 Task: Open Card Card0000000102 in Board Board0000000026 in Workspace WS0000000009 in Trello. Add Member Email0000000034 to Card Card0000000102 in Board Board0000000026 in Workspace WS0000000009 in Trello. Add Blue Label titled Label0000000102 to Card Card0000000102 in Board Board0000000026 in Workspace WS0000000009 in Trello. Add Checklist CL0000000102 to Card Card0000000102 in Board Board0000000026 in Workspace WS0000000009 in Trello. Add Dates with Start Date as Sep 01 2023 and Due Date as Sep 30 2023 to Card Card0000000102 in Board Board0000000026 in Workspace WS0000000009 in Trello
Action: Mouse moved to (500, 487)
Screenshot: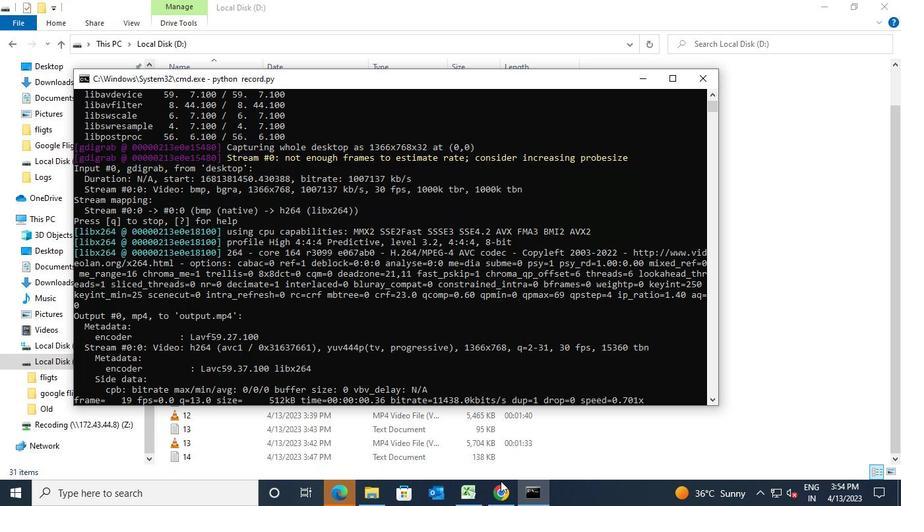 
Action: Mouse pressed left at (500, 487)
Screenshot: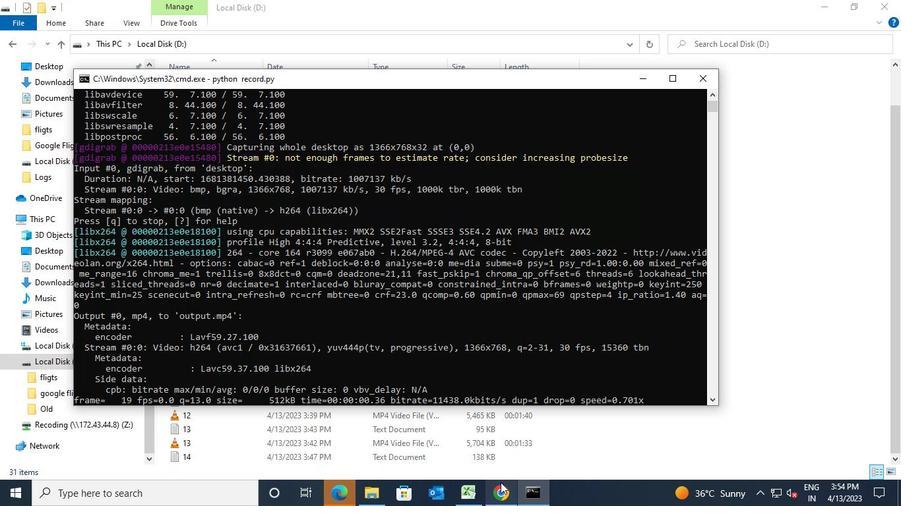 
Action: Mouse moved to (336, 326)
Screenshot: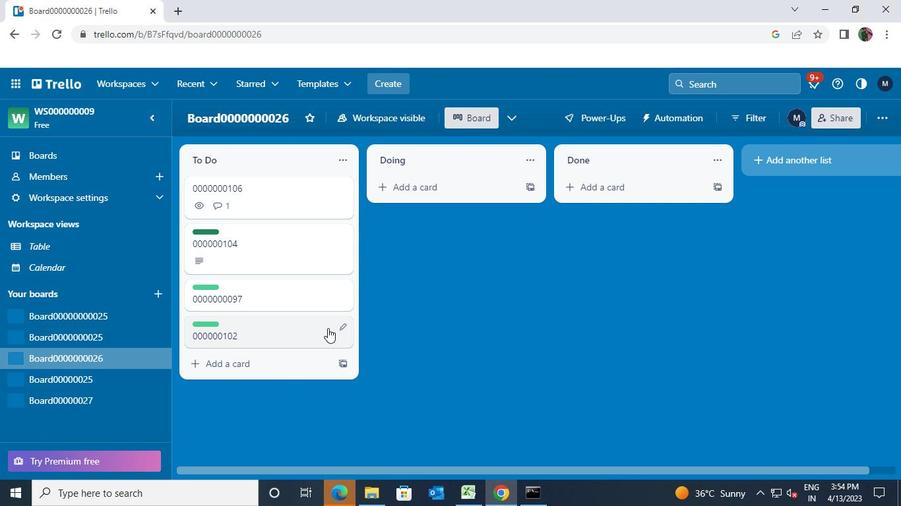 
Action: Mouse pressed left at (336, 326)
Screenshot: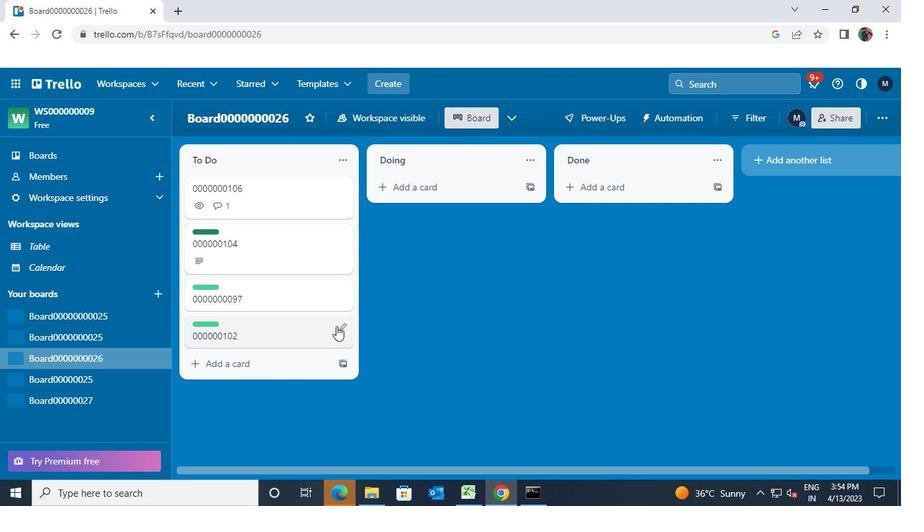 
Action: Mouse moved to (396, 229)
Screenshot: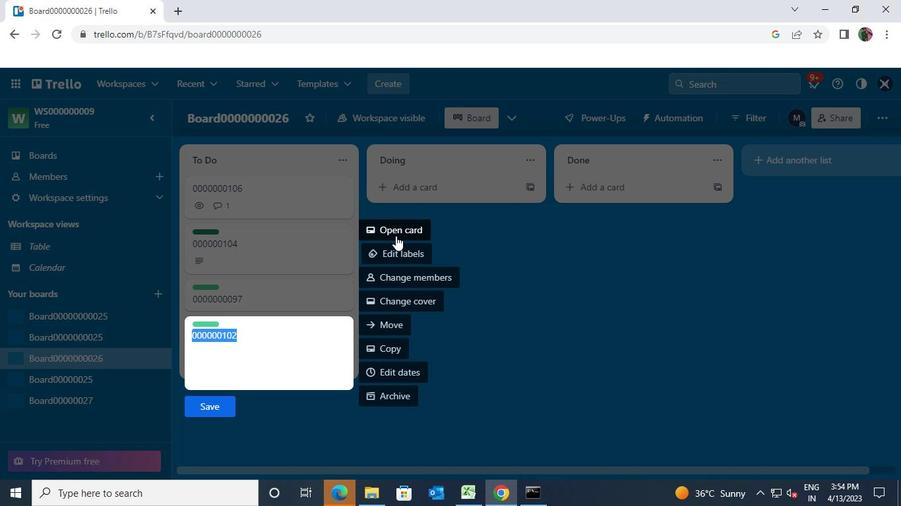 
Action: Mouse pressed left at (396, 229)
Screenshot: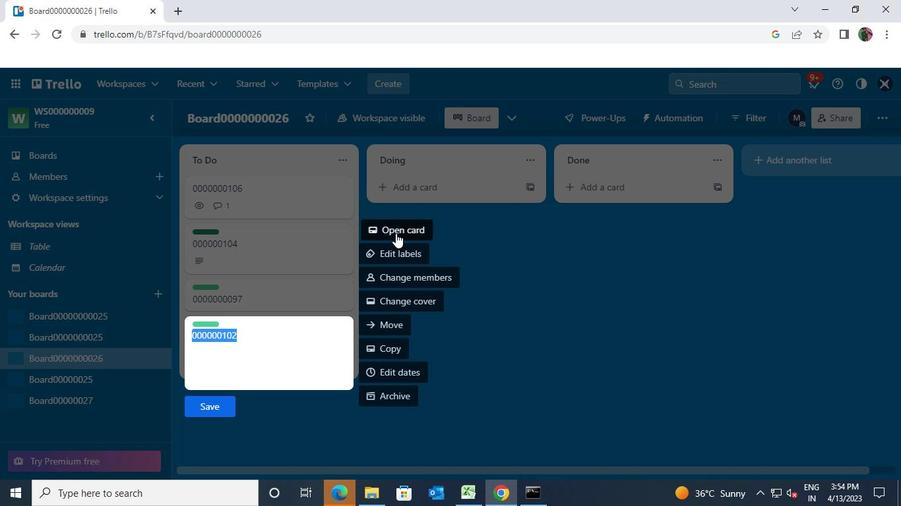 
Action: Mouse moved to (604, 184)
Screenshot: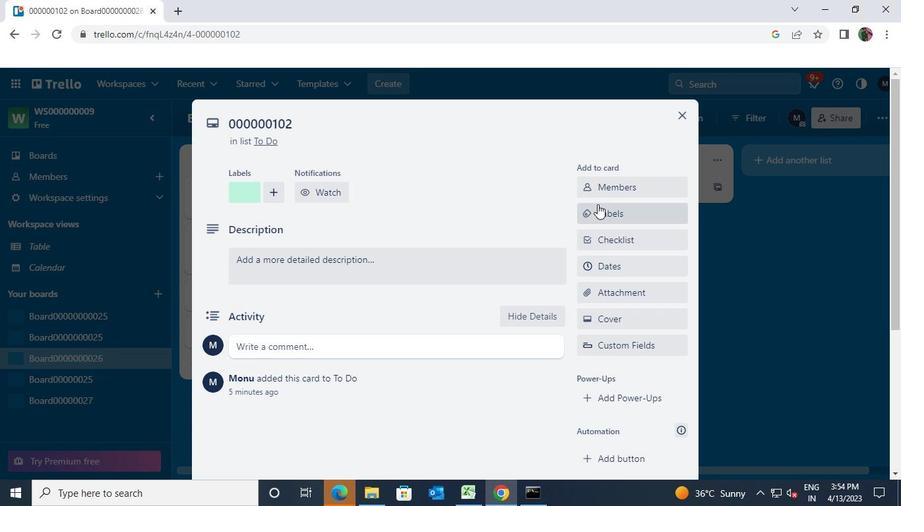 
Action: Mouse pressed left at (604, 184)
Screenshot: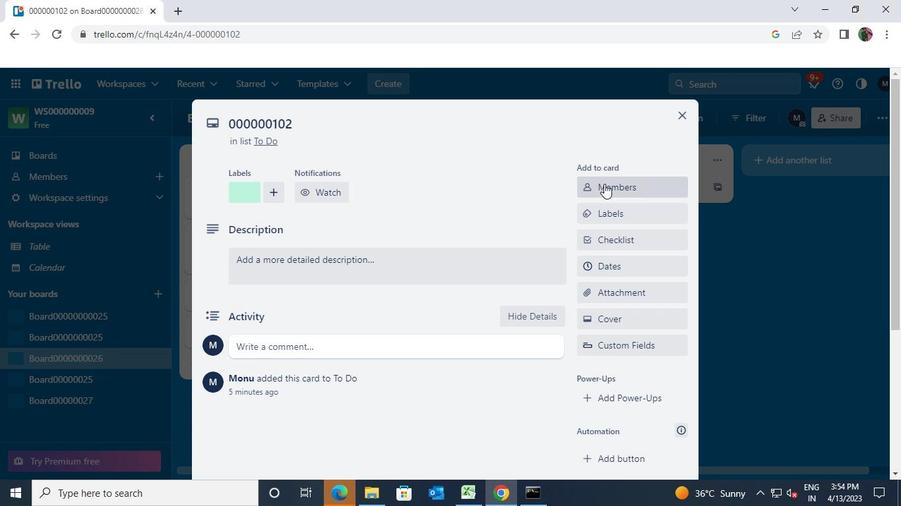 
Action: Mouse moved to (611, 242)
Screenshot: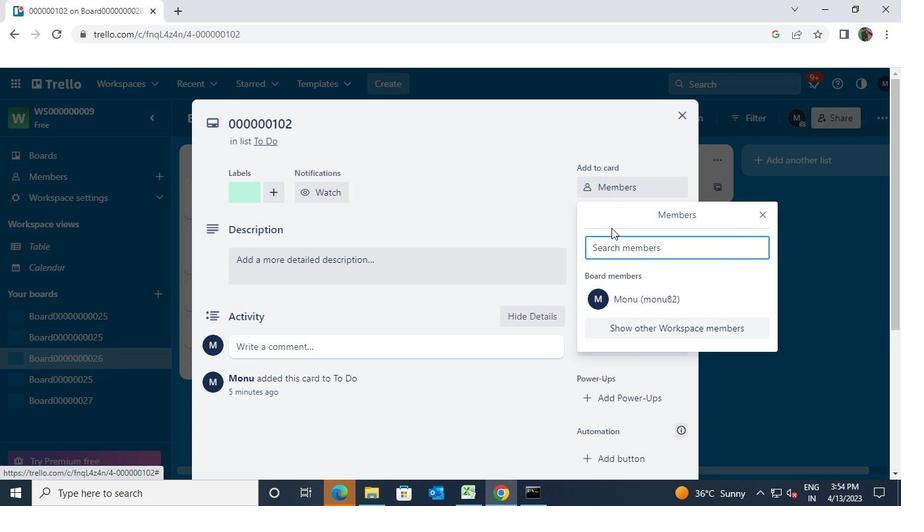 
Action: Keyboard y
Screenshot: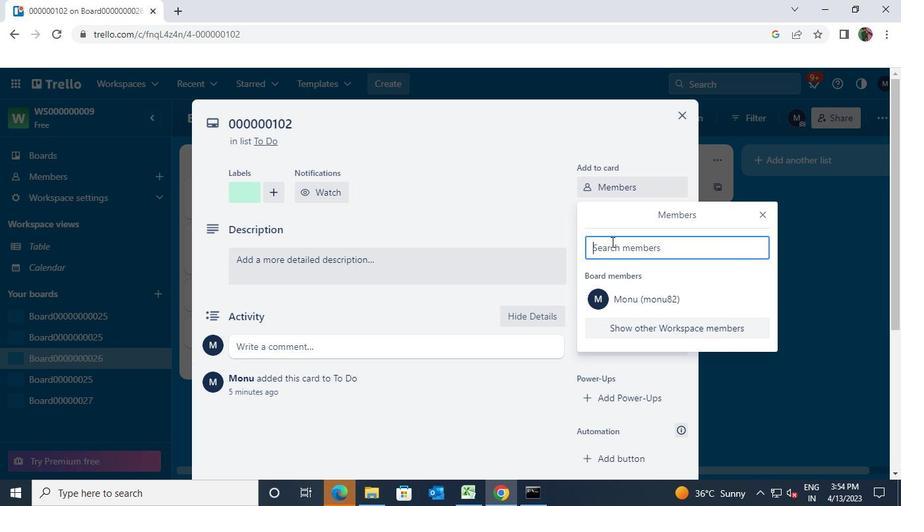 
Action: Keyboard u
Screenshot: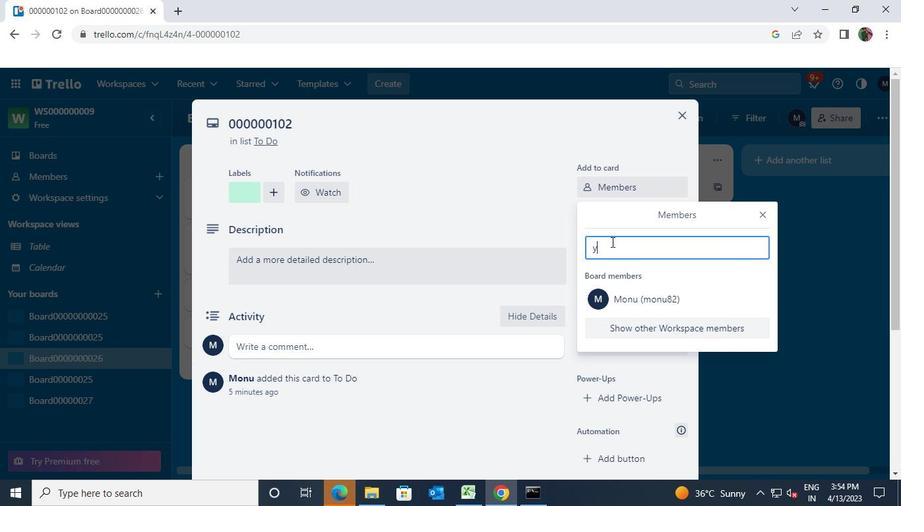 
Action: Keyboard s
Screenshot: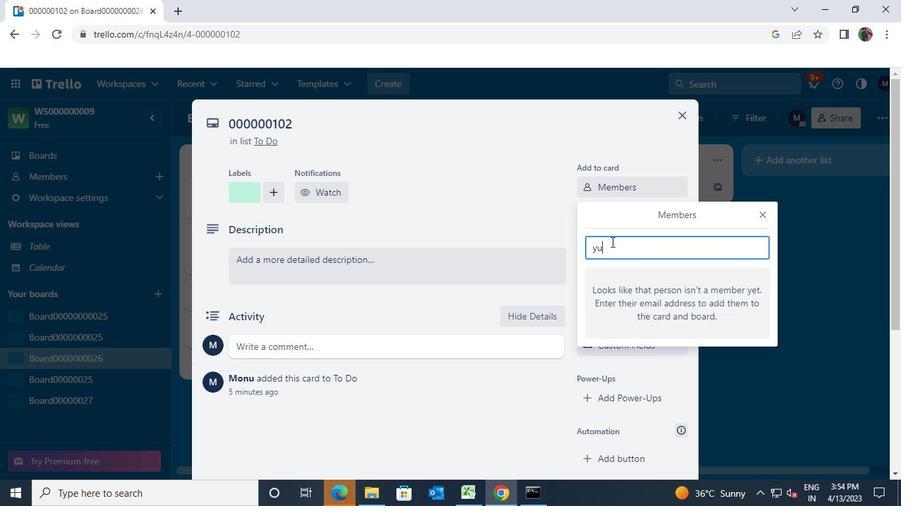 
Action: Keyboard <104>
Screenshot: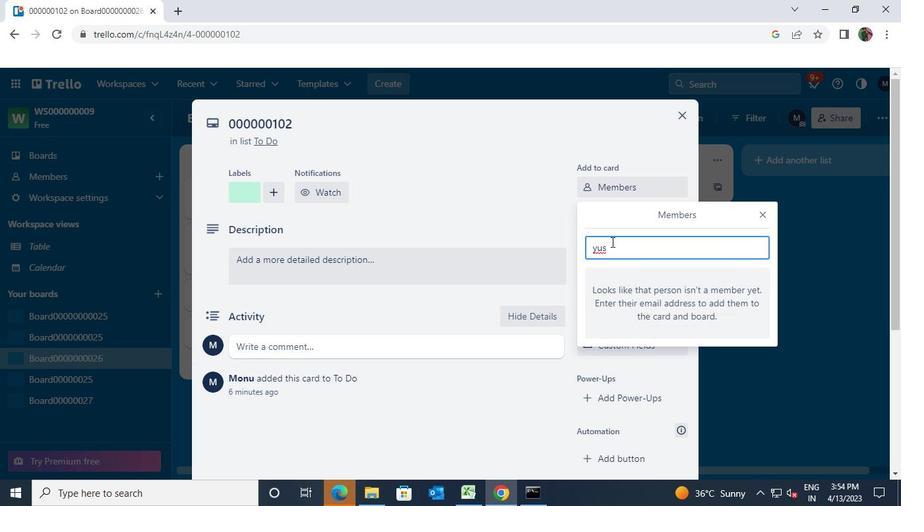
Action: Keyboard <105>
Screenshot: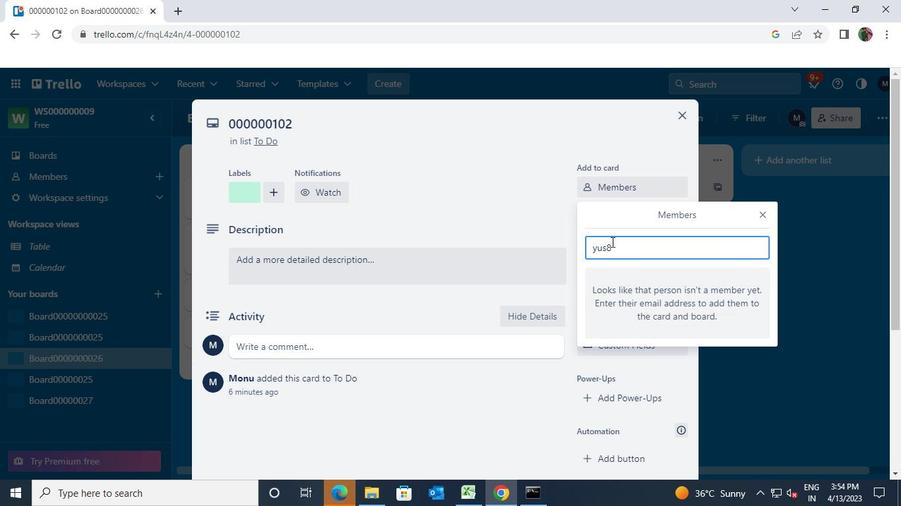 
Action: Keyboard <97>
Screenshot: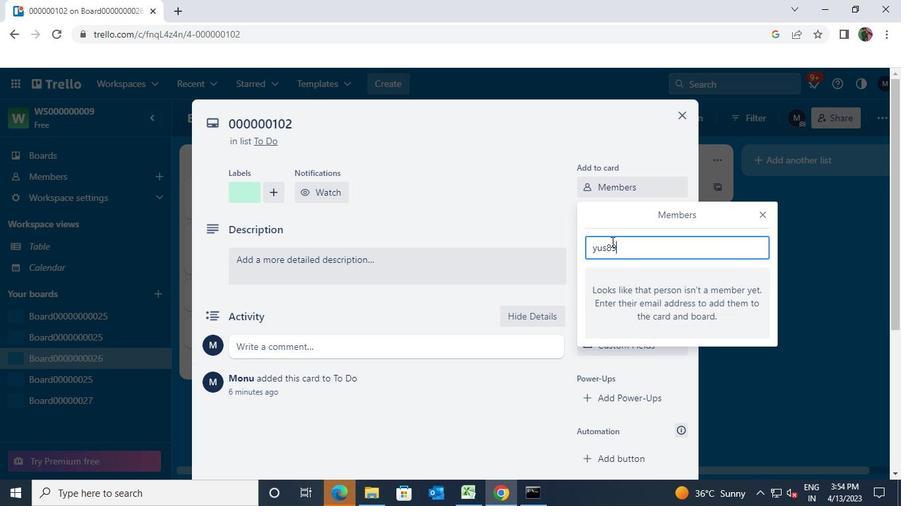 
Action: Keyboard <97>
Screenshot: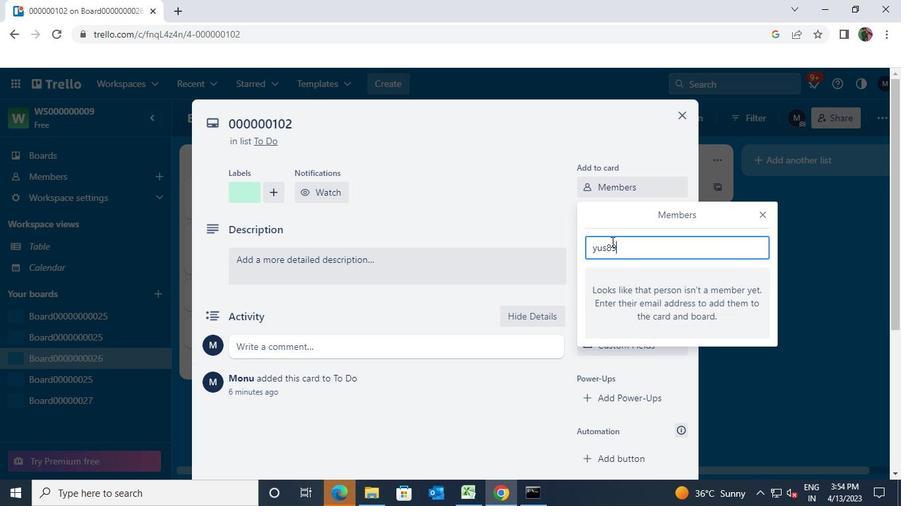 
Action: Keyboard Key.shift
Screenshot: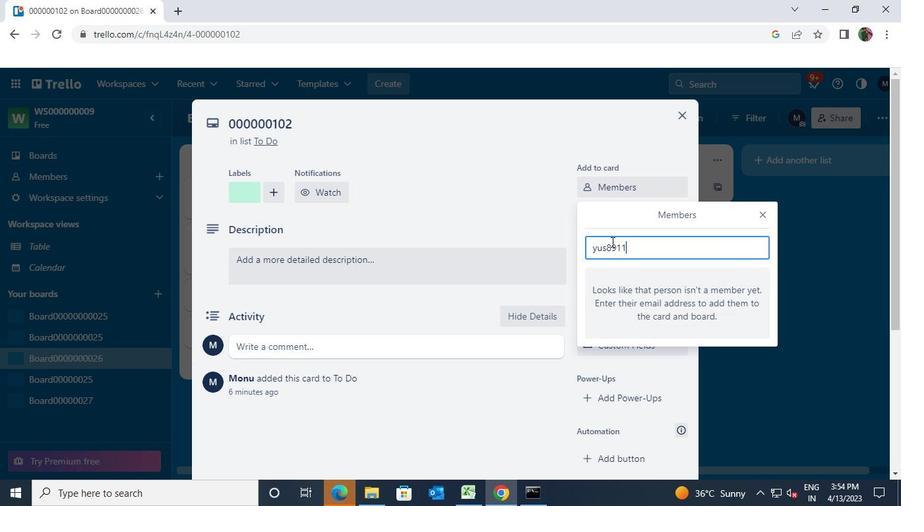 
Action: Keyboard @
Screenshot: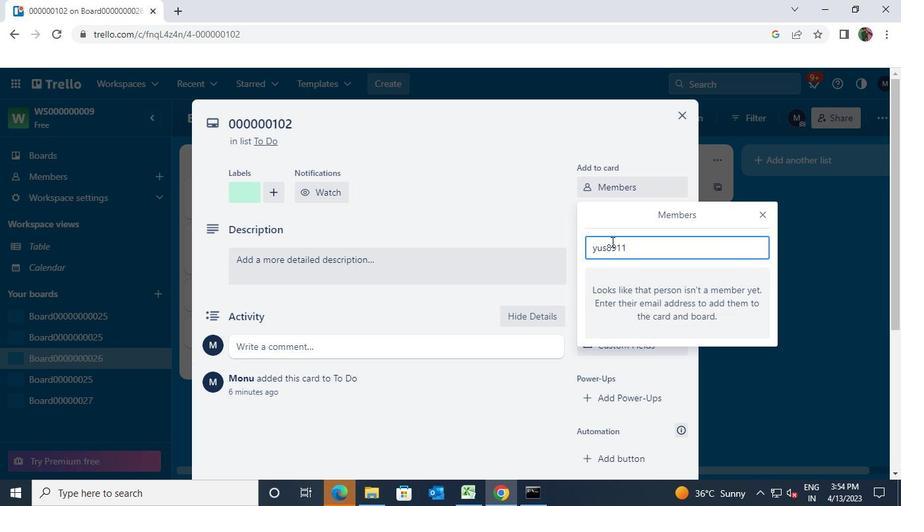 
Action: Keyboard g
Screenshot: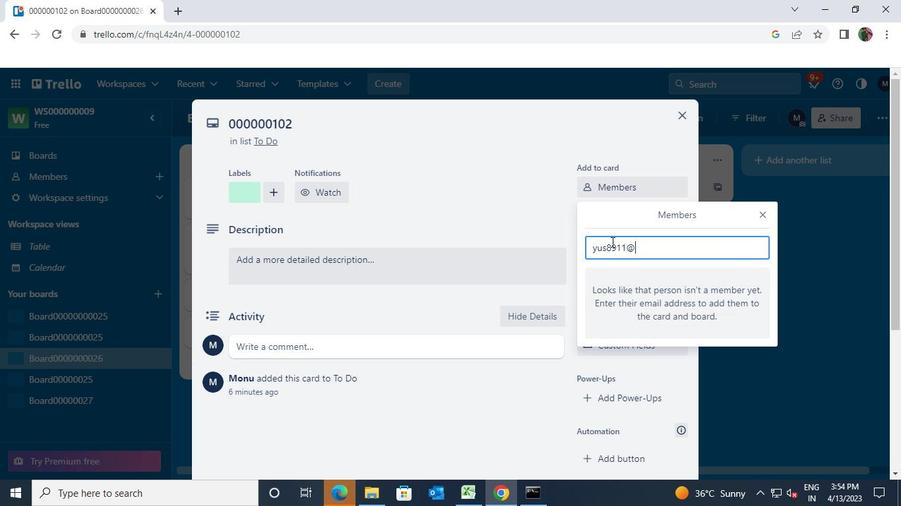 
Action: Keyboard m
Screenshot: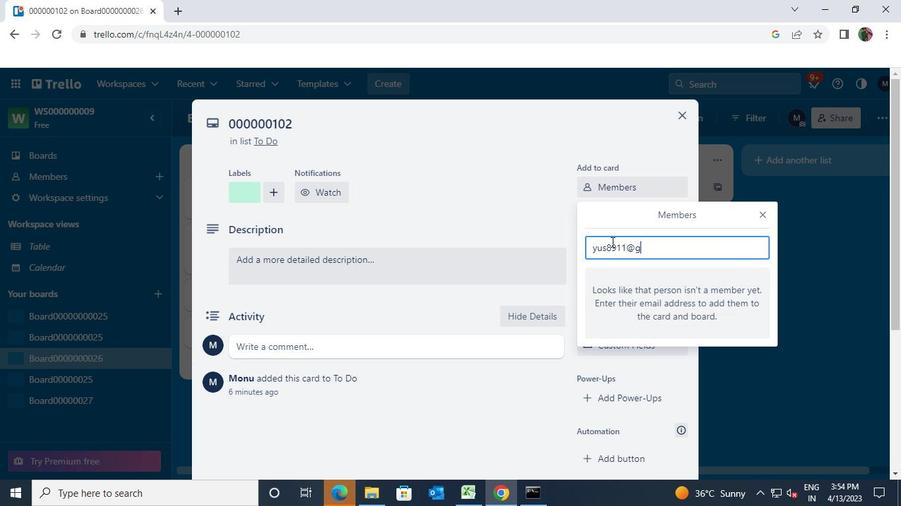 
Action: Keyboard i
Screenshot: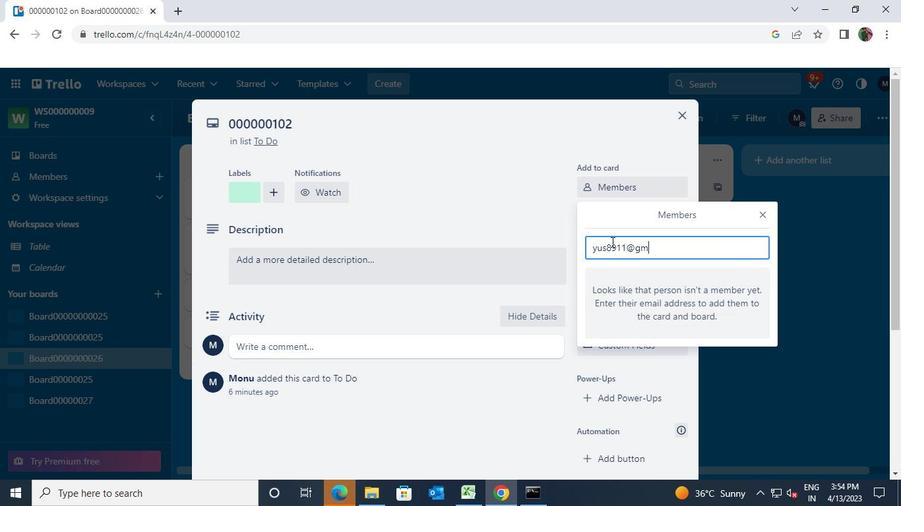 
Action: Keyboard l
Screenshot: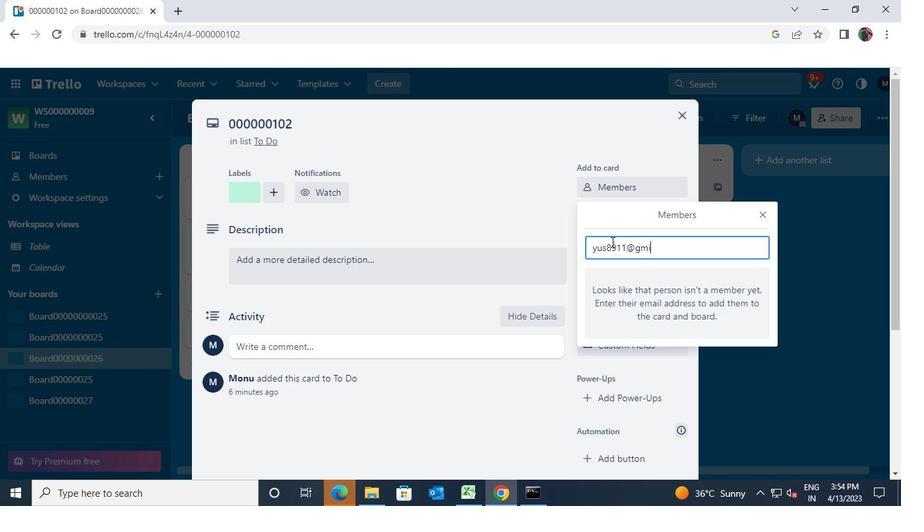 
Action: Keyboard .
Screenshot: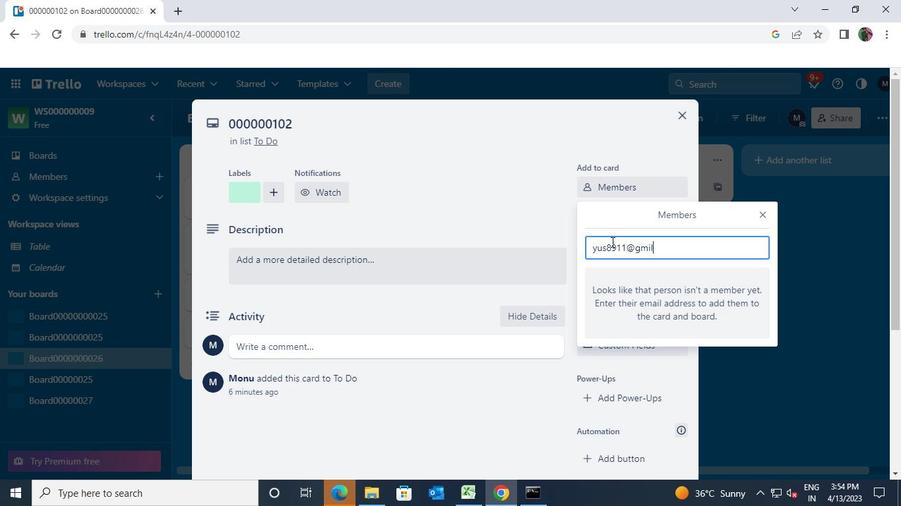 
Action: Keyboard c
Screenshot: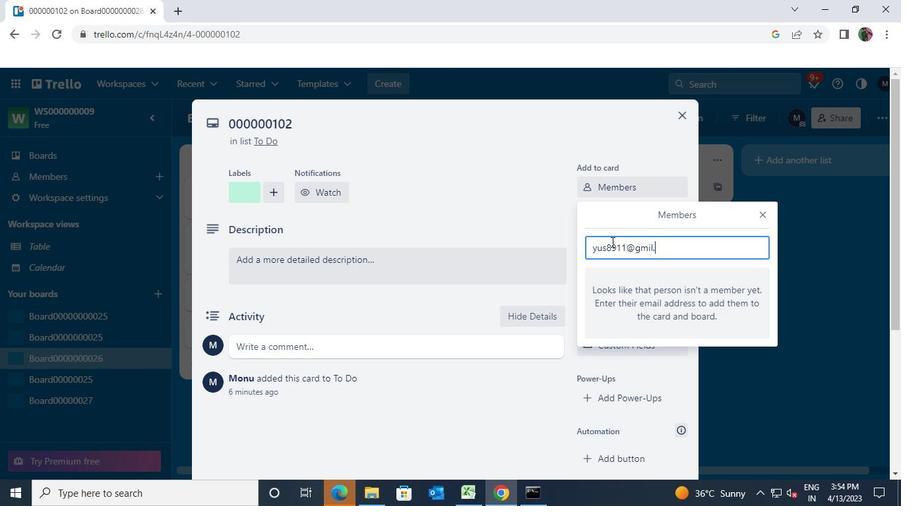 
Action: Keyboard o
Screenshot: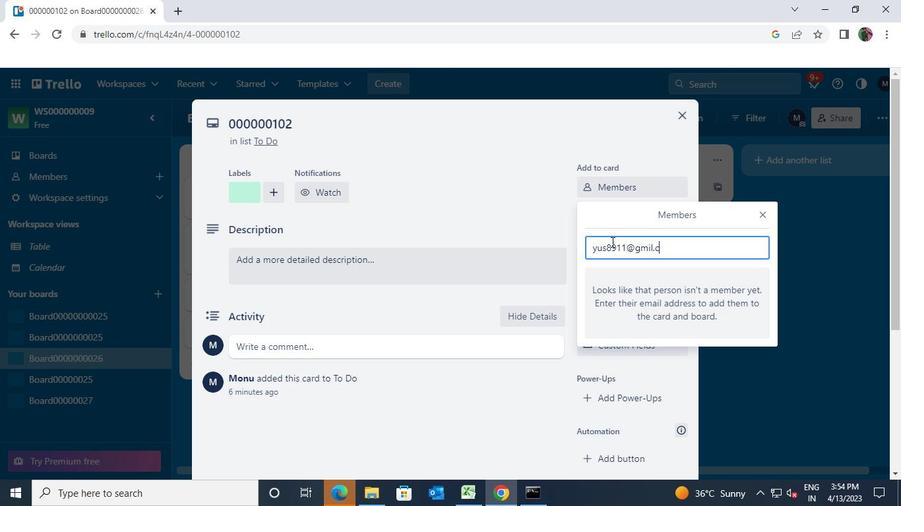 
Action: Keyboard m
Screenshot: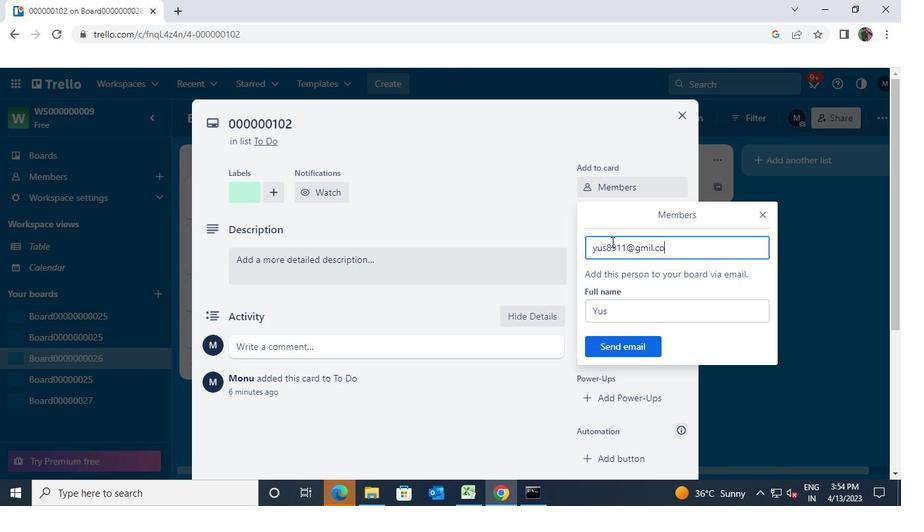 
Action: Mouse moved to (642, 339)
Screenshot: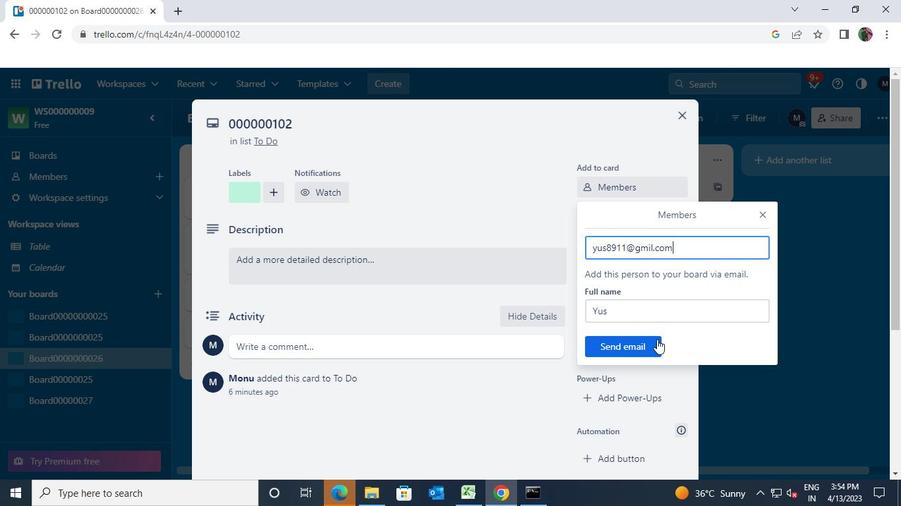 
Action: Mouse pressed left at (642, 339)
Screenshot: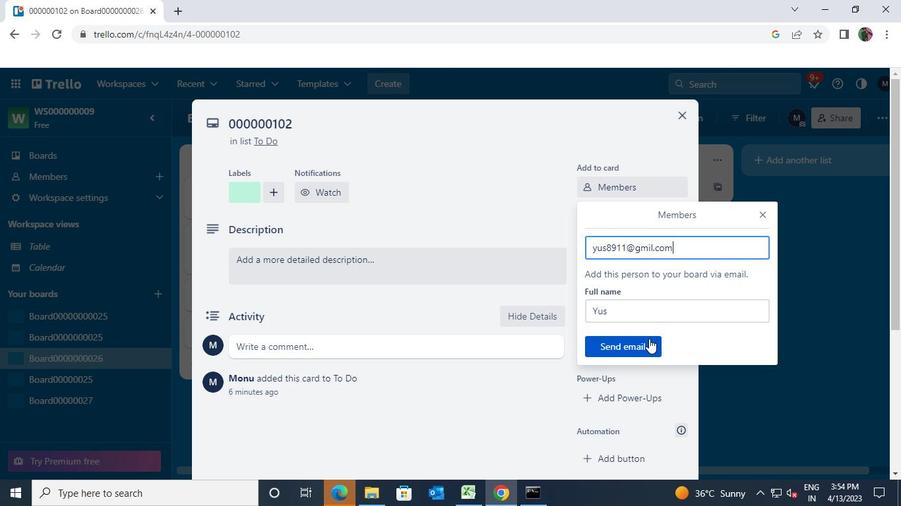 
Action: Mouse moved to (683, 122)
Screenshot: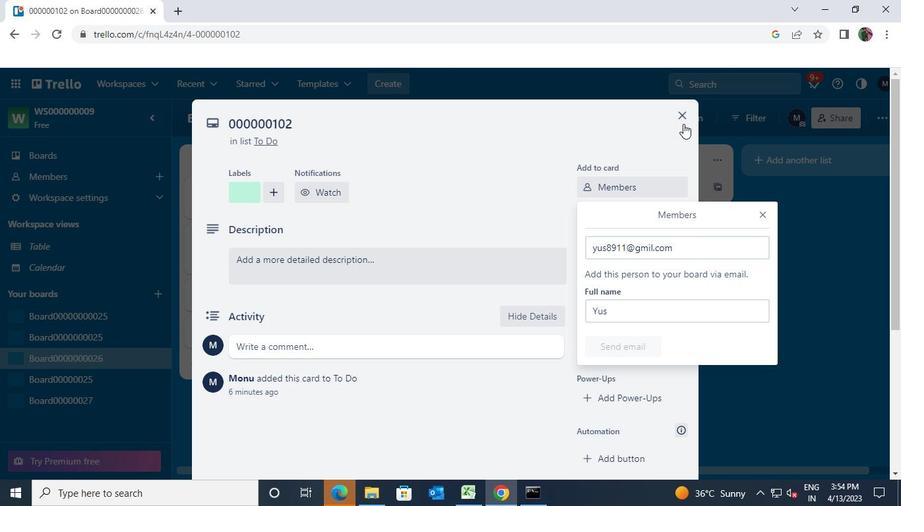 
Action: Mouse pressed left at (683, 122)
Screenshot: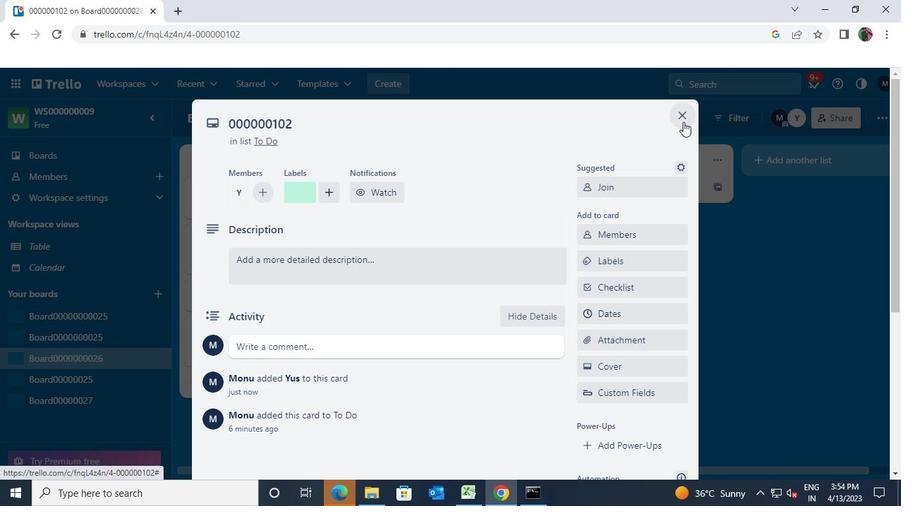 
Action: Mouse moved to (337, 327)
Screenshot: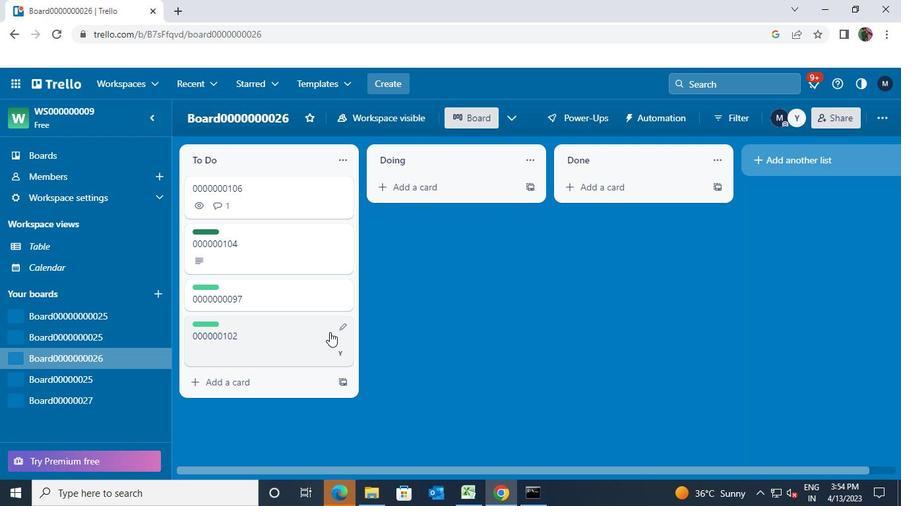 
Action: Mouse pressed left at (337, 327)
Screenshot: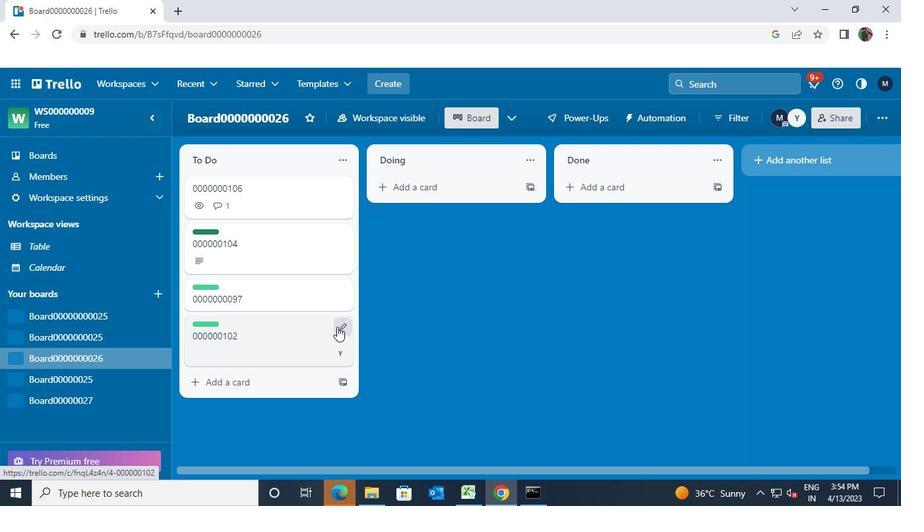 
Action: Mouse moved to (393, 273)
Screenshot: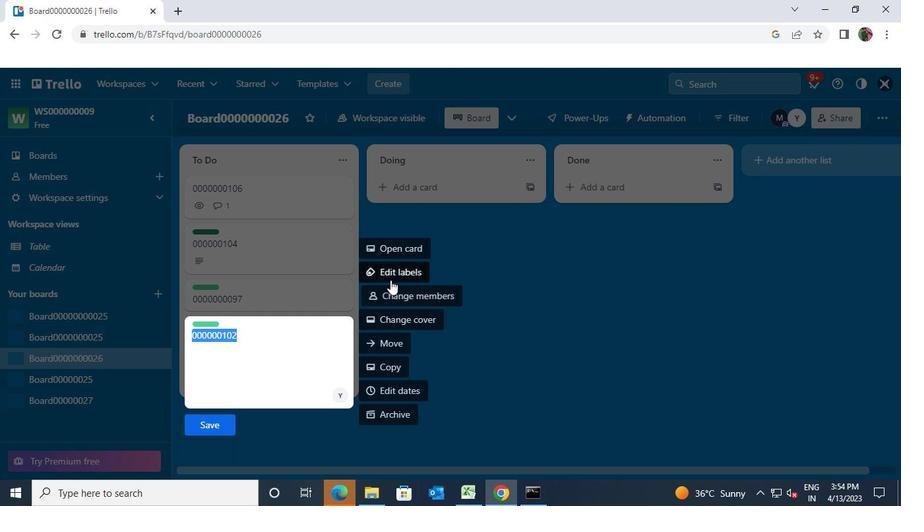
Action: Mouse pressed left at (393, 273)
Screenshot: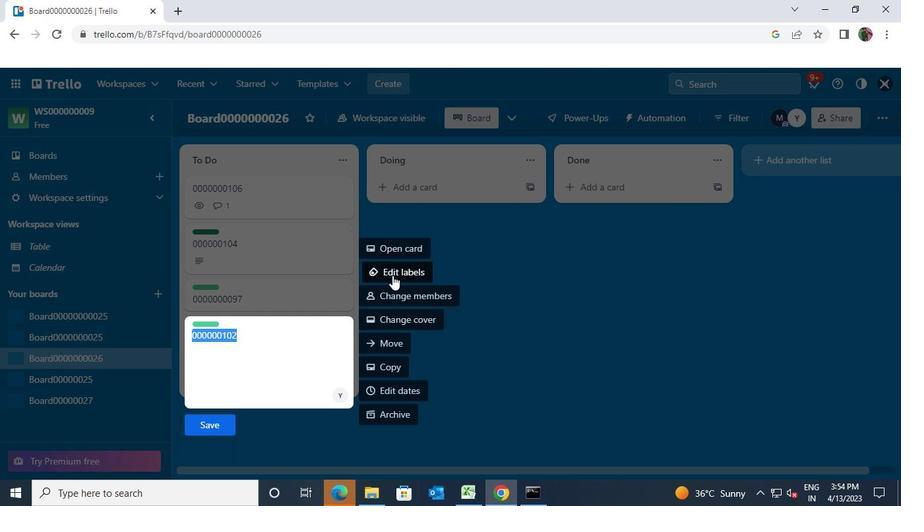 
Action: Mouse moved to (442, 395)
Screenshot: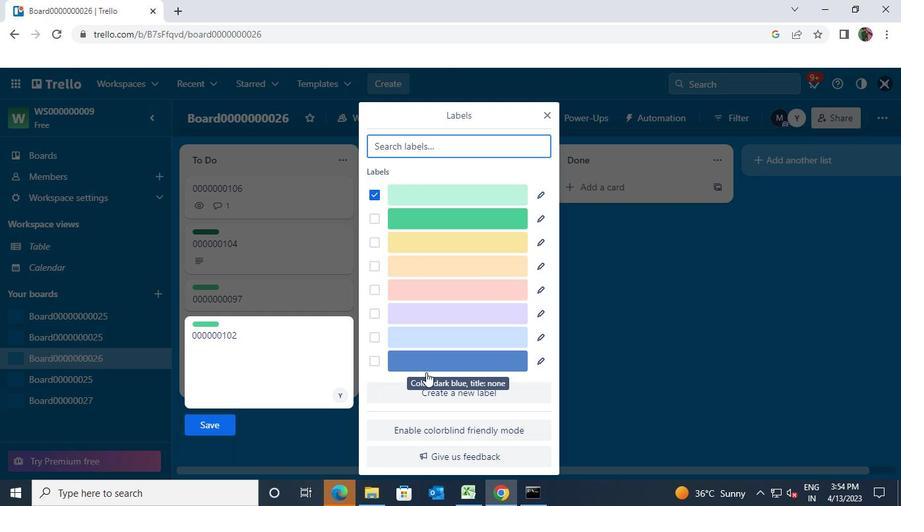 
Action: Mouse pressed left at (442, 395)
Screenshot: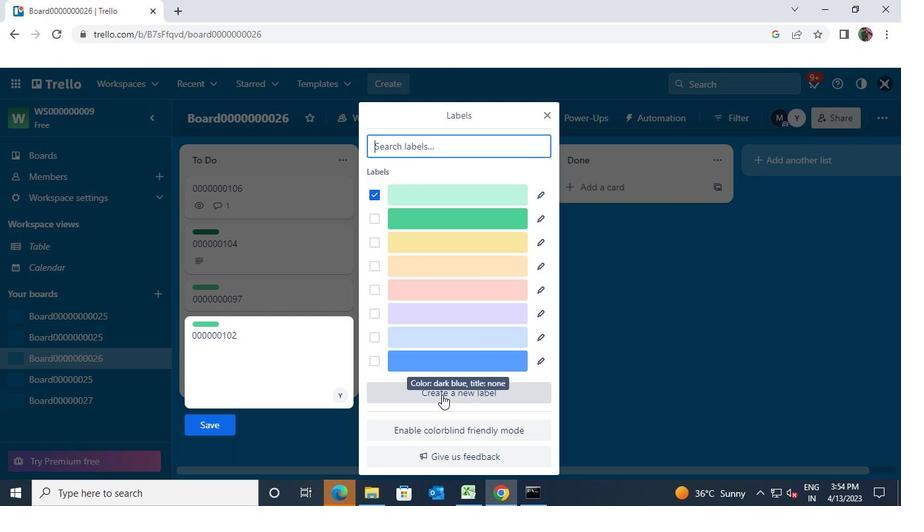 
Action: Mouse moved to (388, 328)
Screenshot: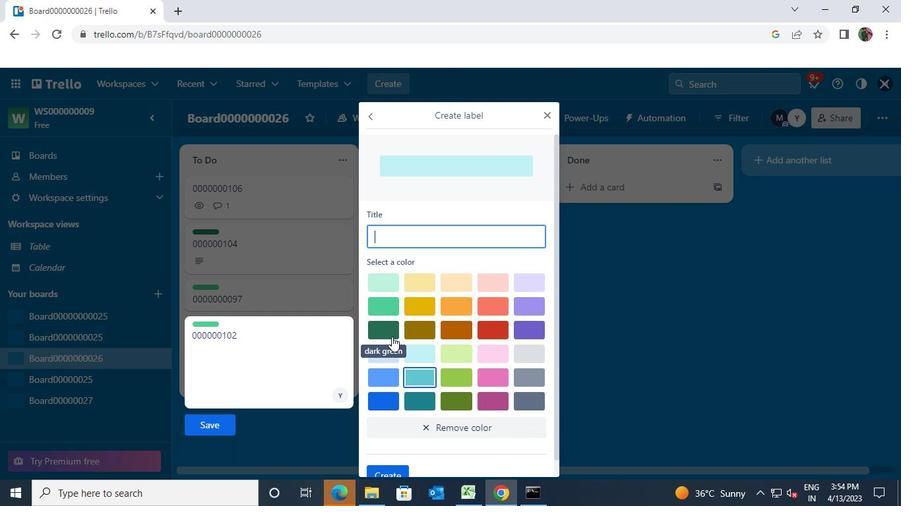 
Action: Mouse pressed left at (388, 328)
Screenshot: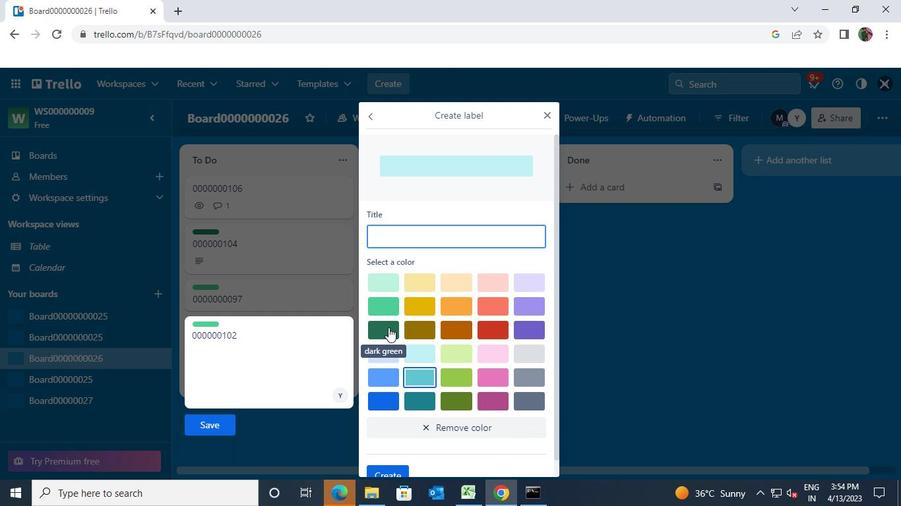 
Action: Mouse moved to (390, 455)
Screenshot: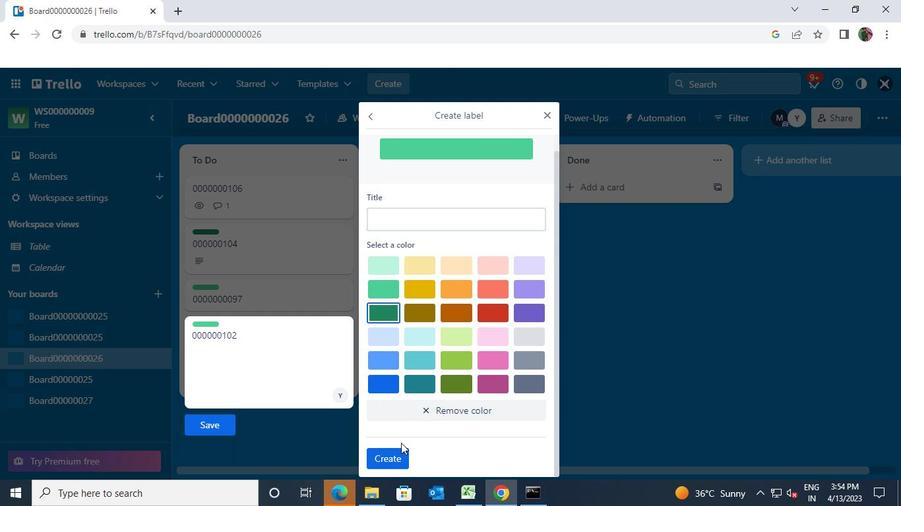 
Action: Mouse pressed left at (390, 455)
Screenshot: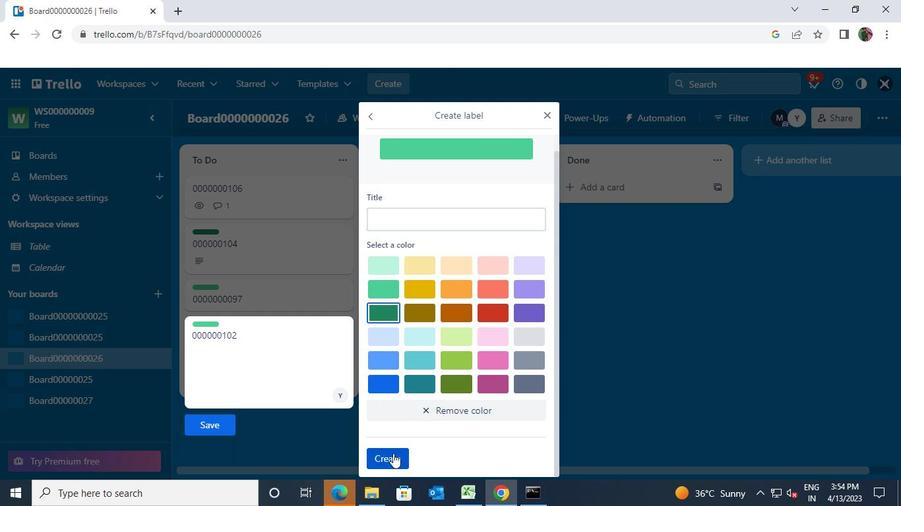 
Action: Mouse moved to (547, 115)
Screenshot: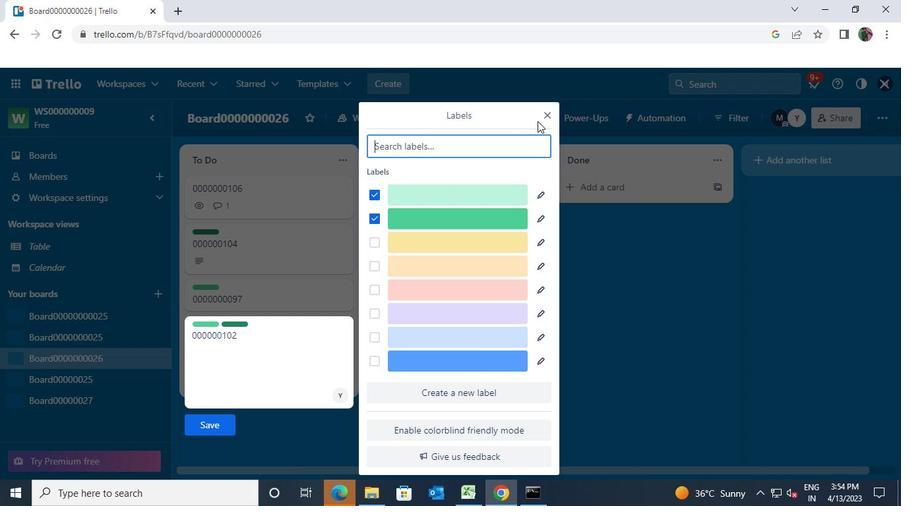 
Action: Mouse pressed left at (547, 115)
Screenshot: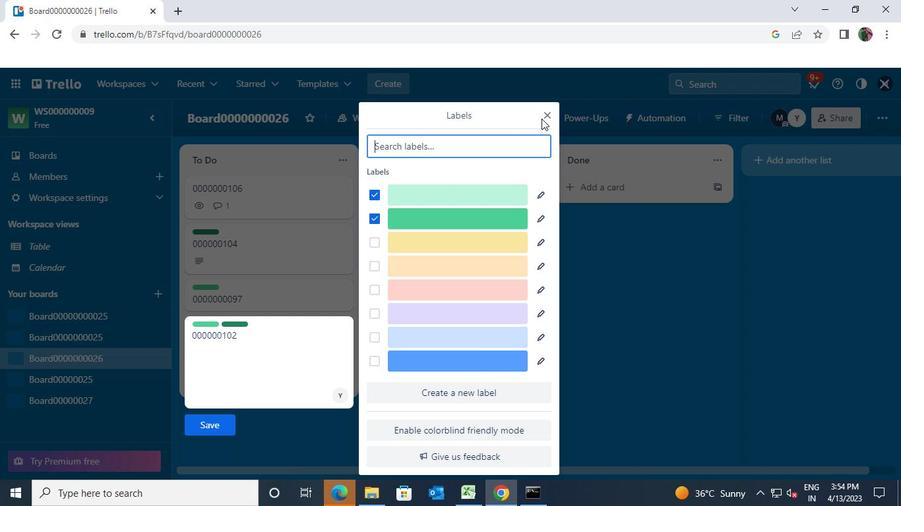 
Action: Mouse moved to (216, 423)
Screenshot: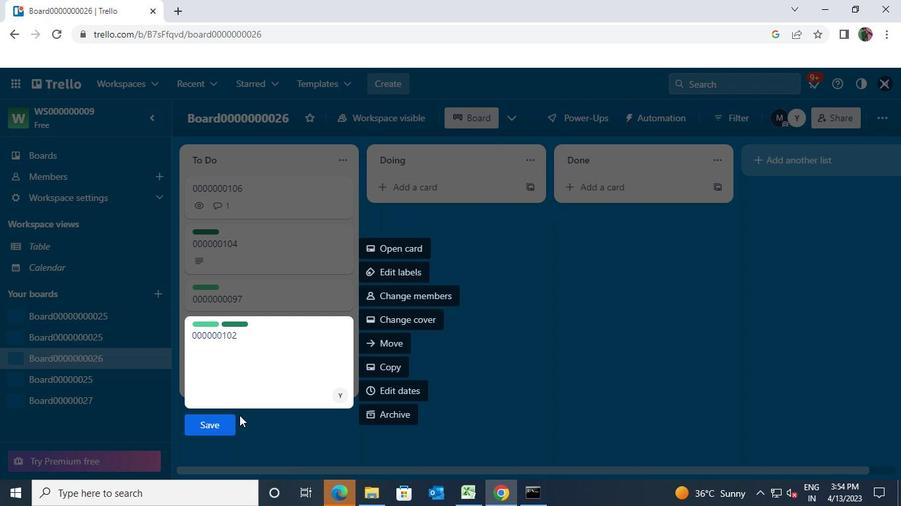
Action: Mouse pressed left at (216, 423)
Screenshot: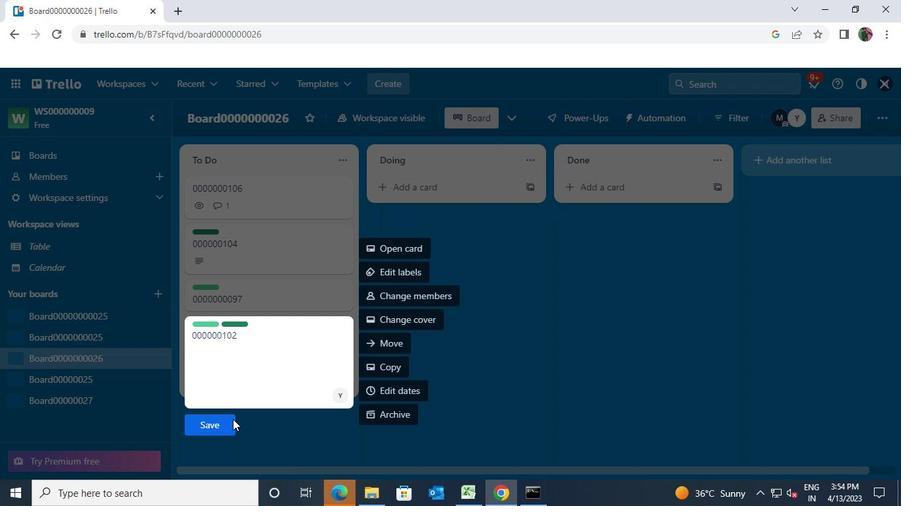 
Action: Mouse moved to (333, 323)
Screenshot: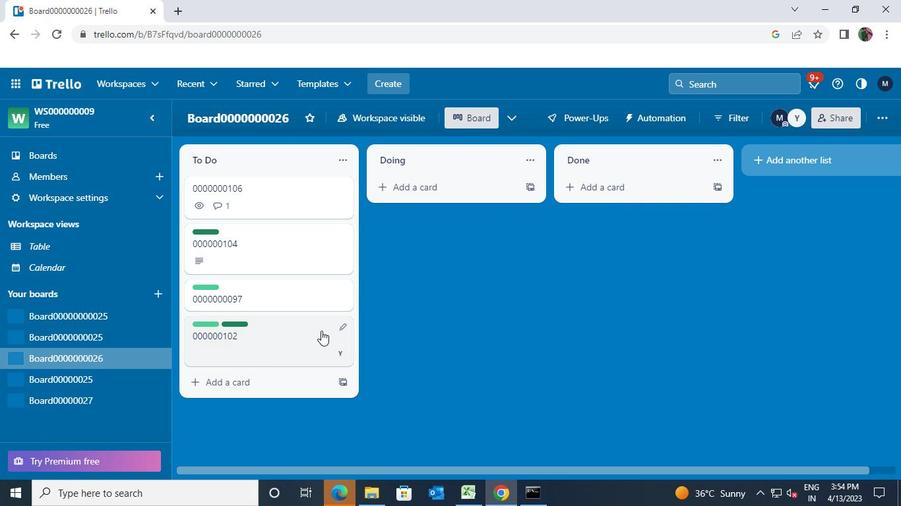 
Action: Mouse pressed left at (333, 323)
Screenshot: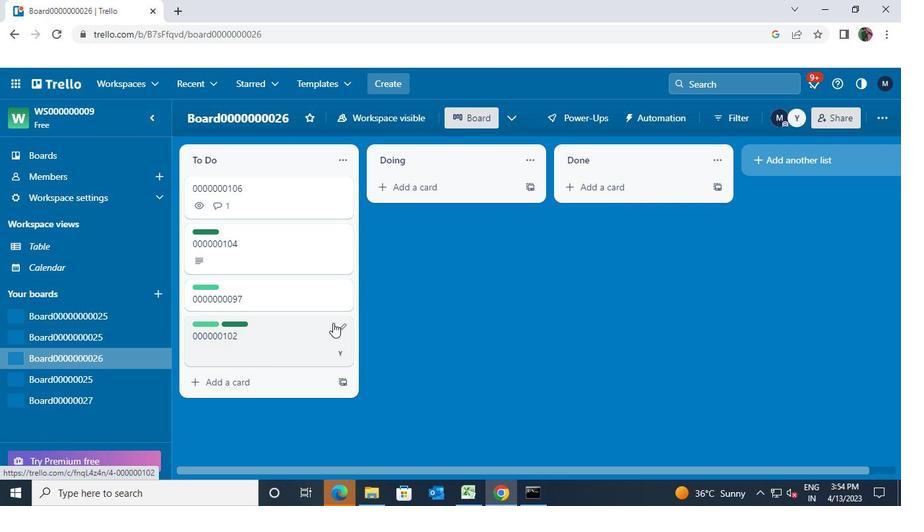 
Action: Mouse moved to (320, 266)
Screenshot: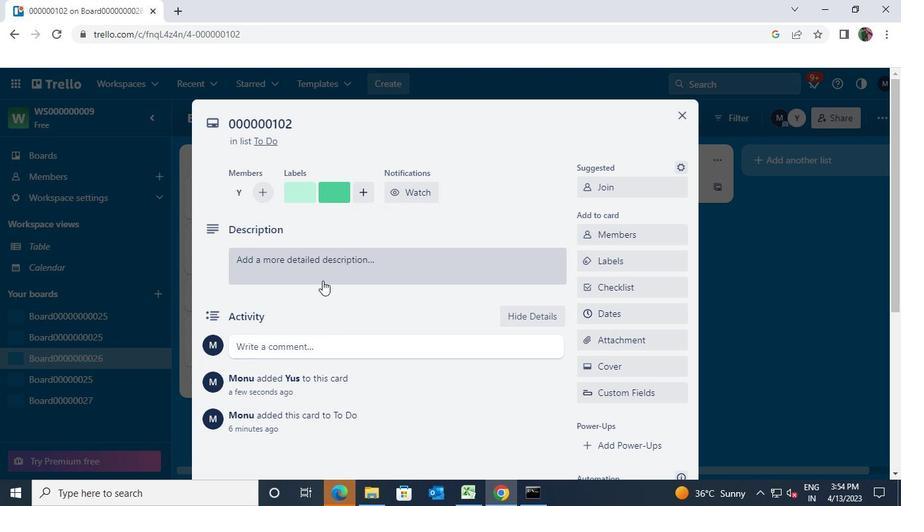 
Action: Mouse pressed left at (320, 266)
Screenshot: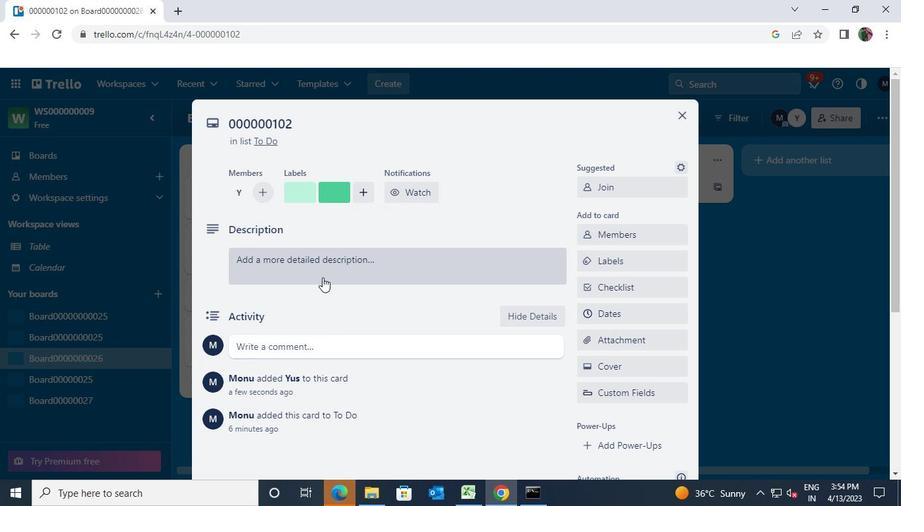 
Action: Mouse moved to (620, 288)
Screenshot: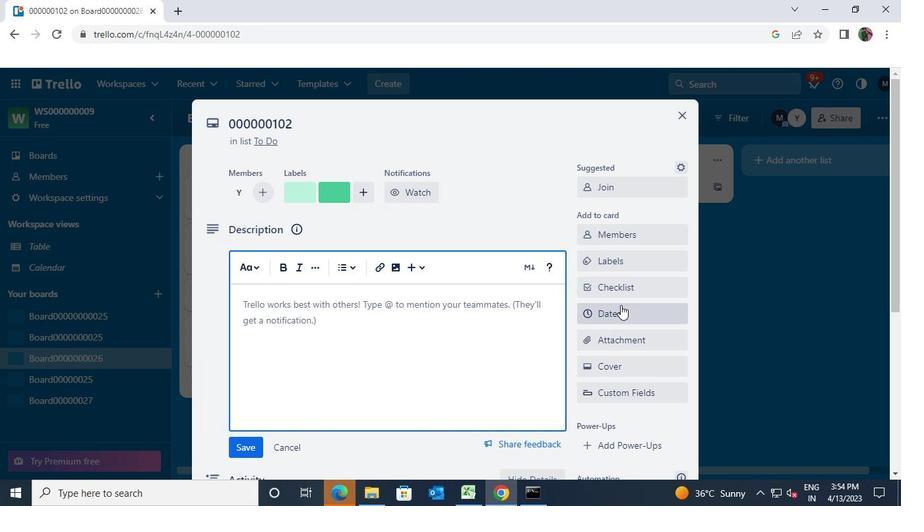 
Action: Mouse pressed left at (620, 288)
Screenshot: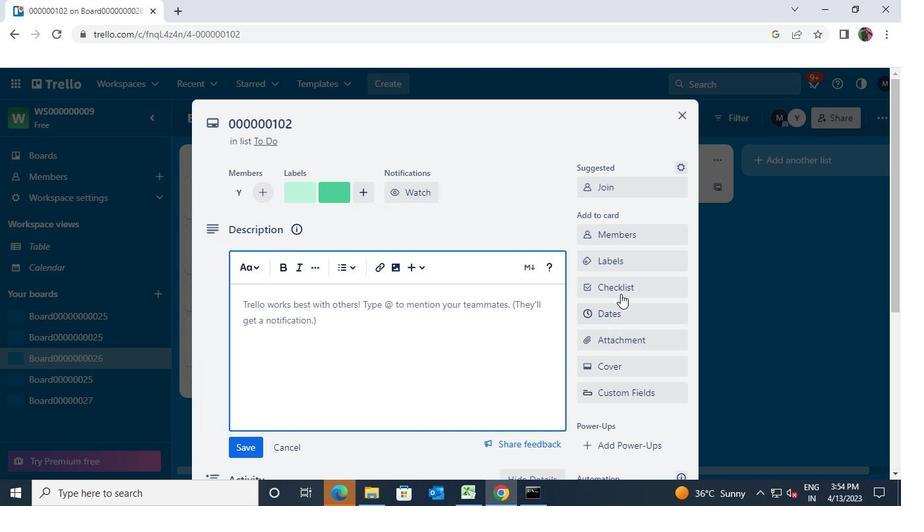 
Action: Mouse moved to (650, 374)
Screenshot: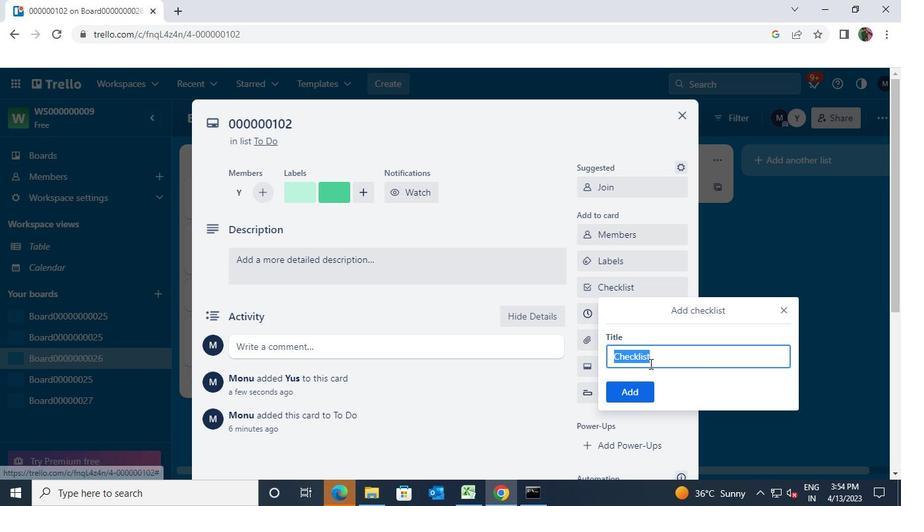 
Action: Keyboard Key.shift
Screenshot: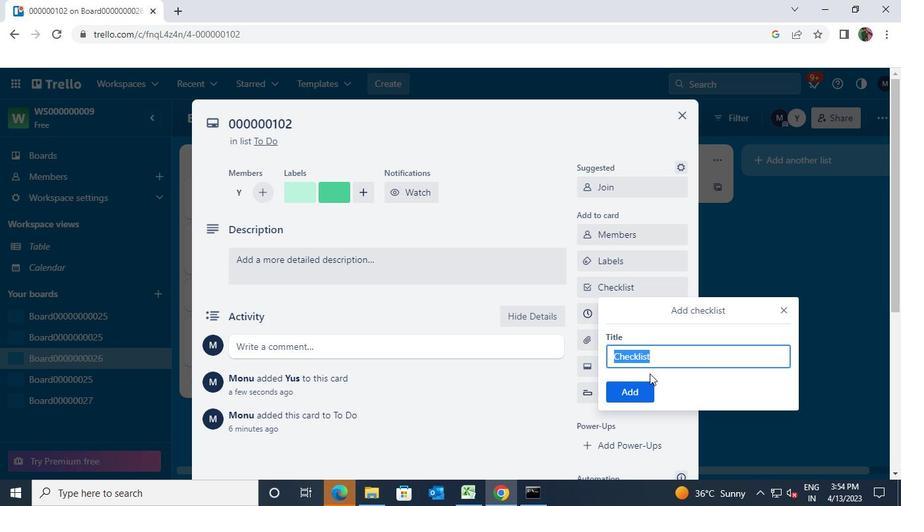 
Action: Keyboard C
Screenshot: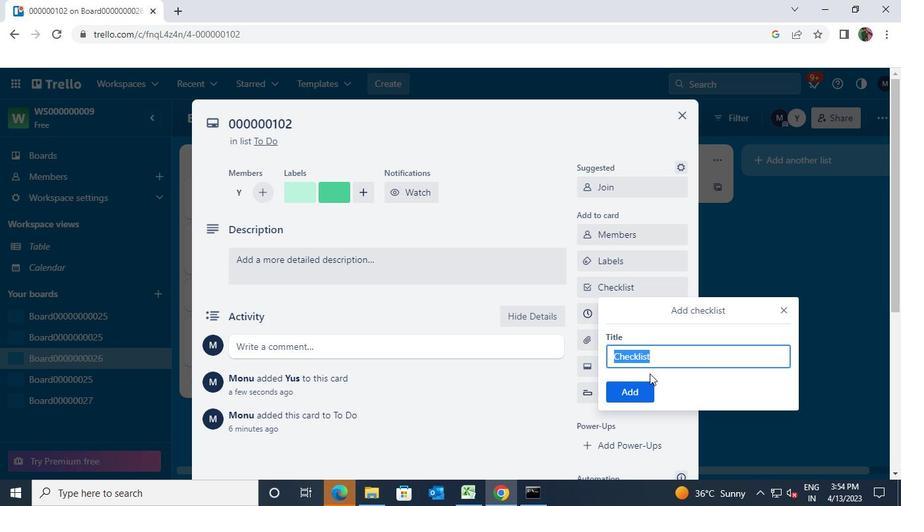 
Action: Keyboard l
Screenshot: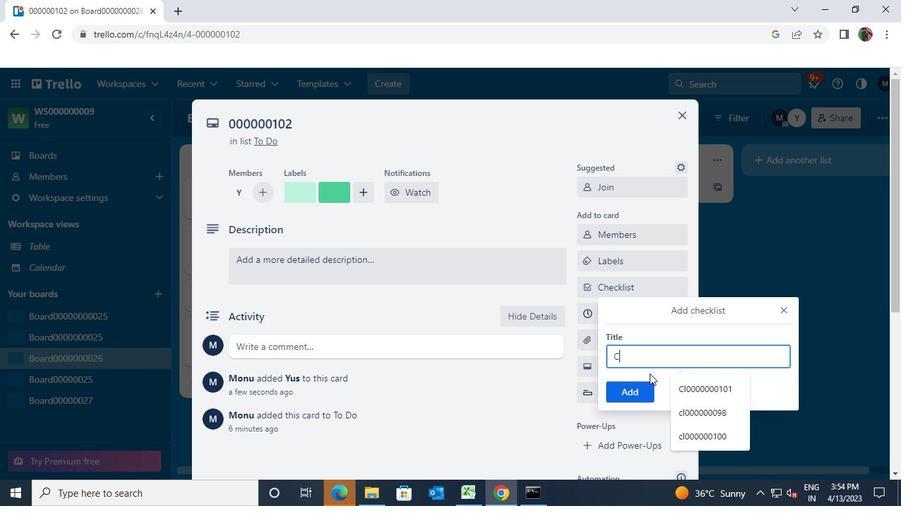 
Action: Keyboard <96>
Screenshot: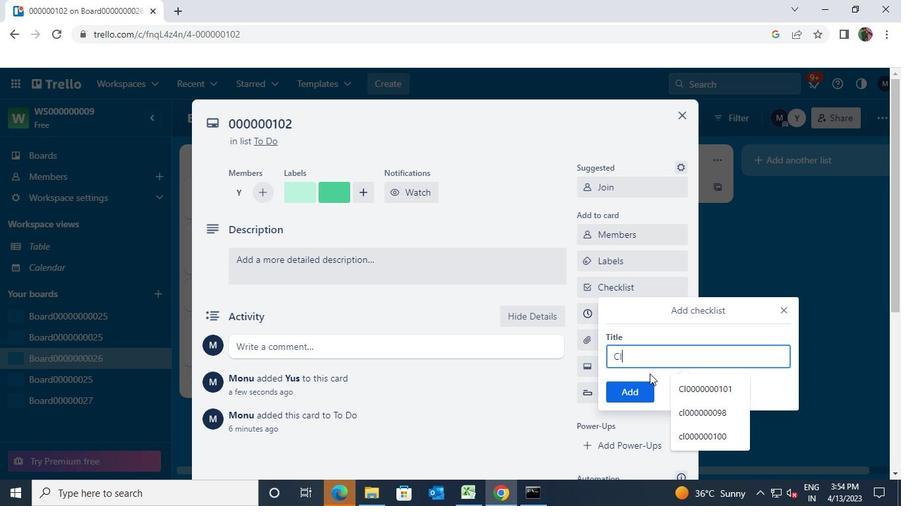 
Action: Keyboard <96>
Screenshot: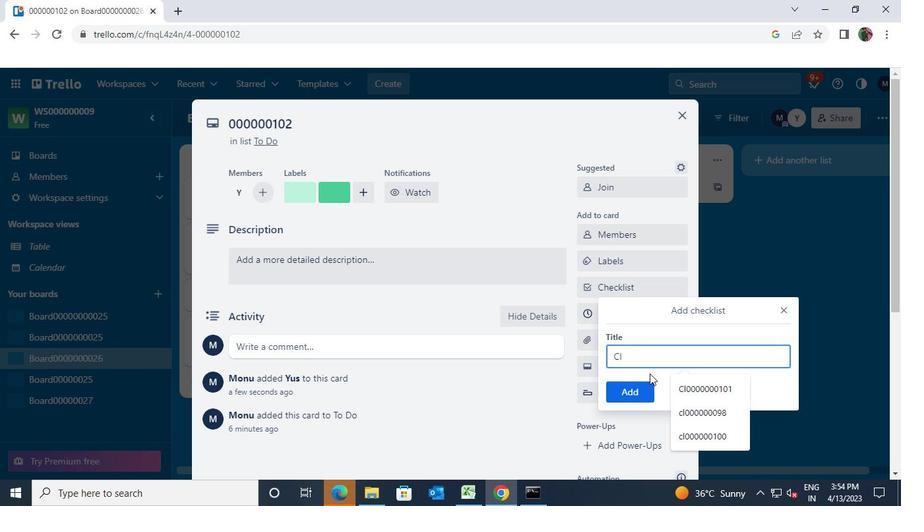 
Action: Keyboard <96>
Screenshot: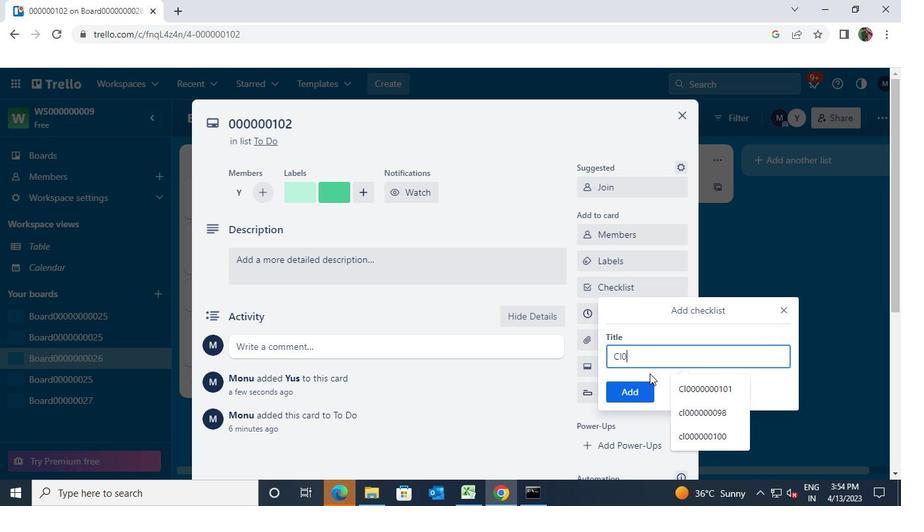 
Action: Keyboard <96>
Screenshot: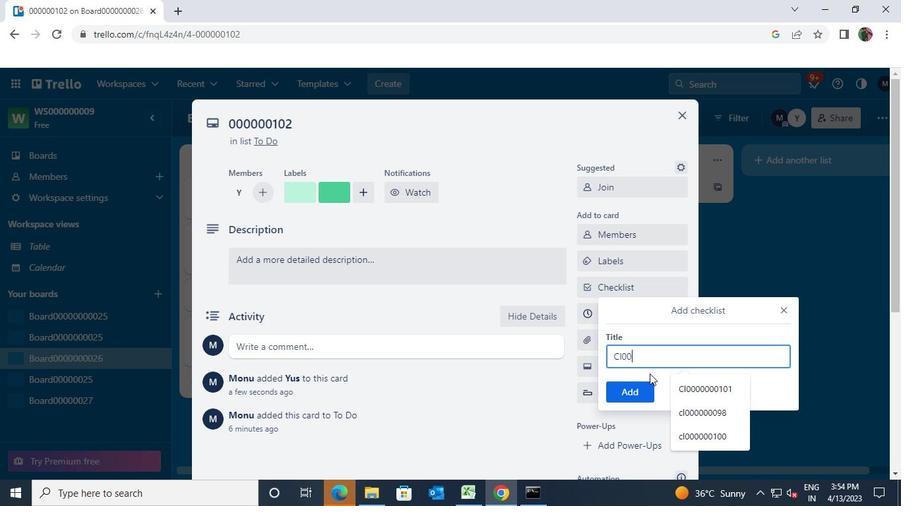 
Action: Keyboard <96>
Screenshot: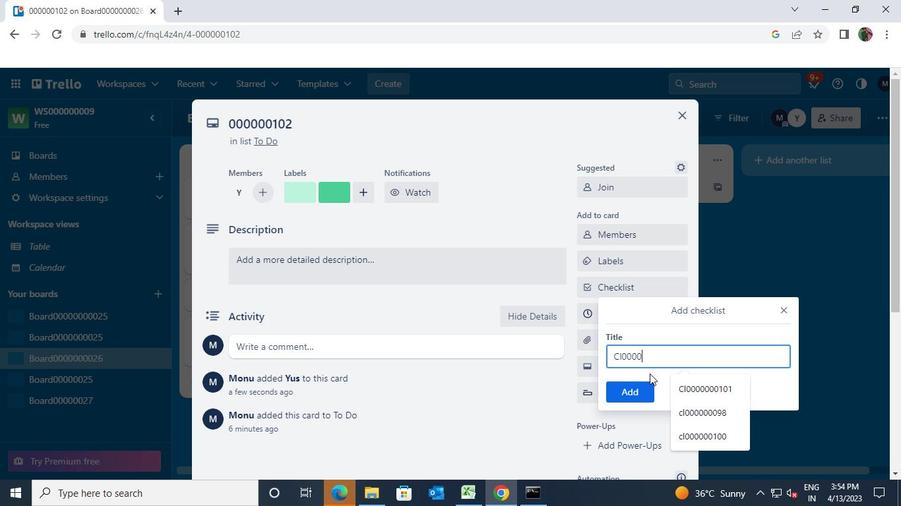 
Action: Keyboard <96>
Screenshot: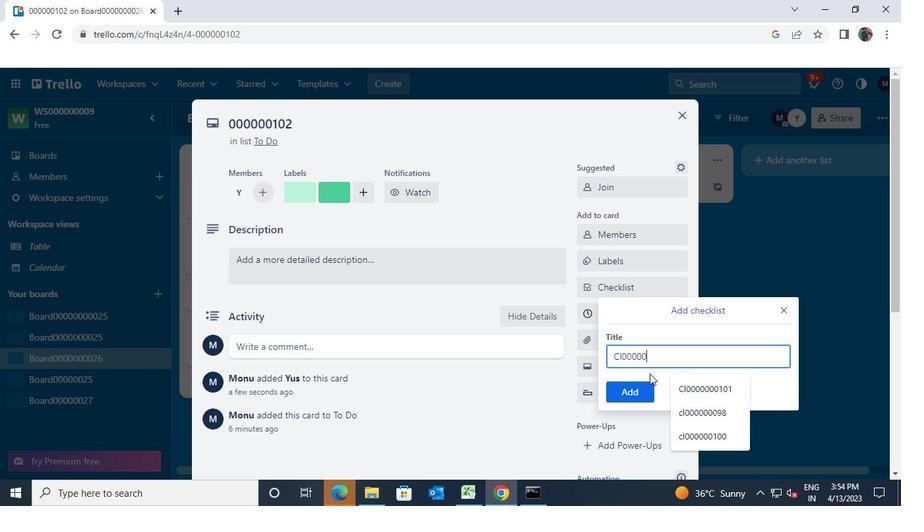 
Action: Keyboard <97>
Screenshot: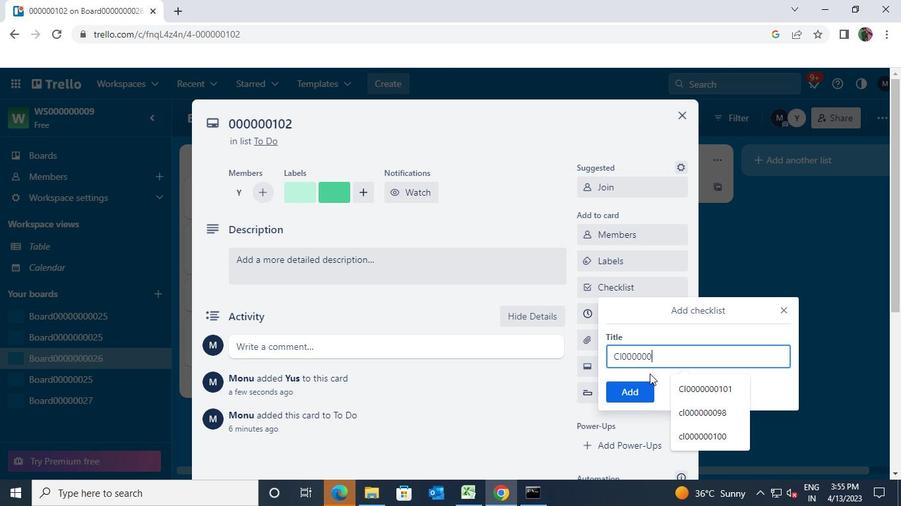 
Action: Keyboard <96>
Screenshot: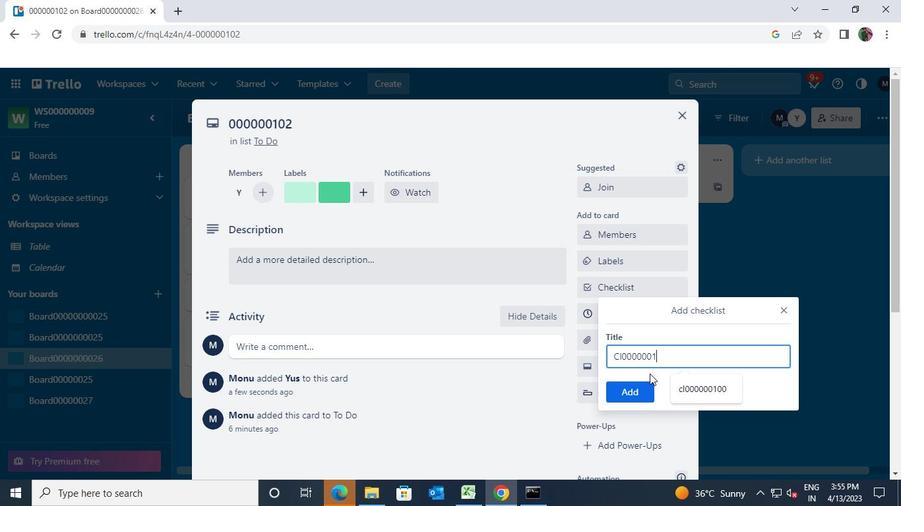 
Action: Keyboard <98>
Screenshot: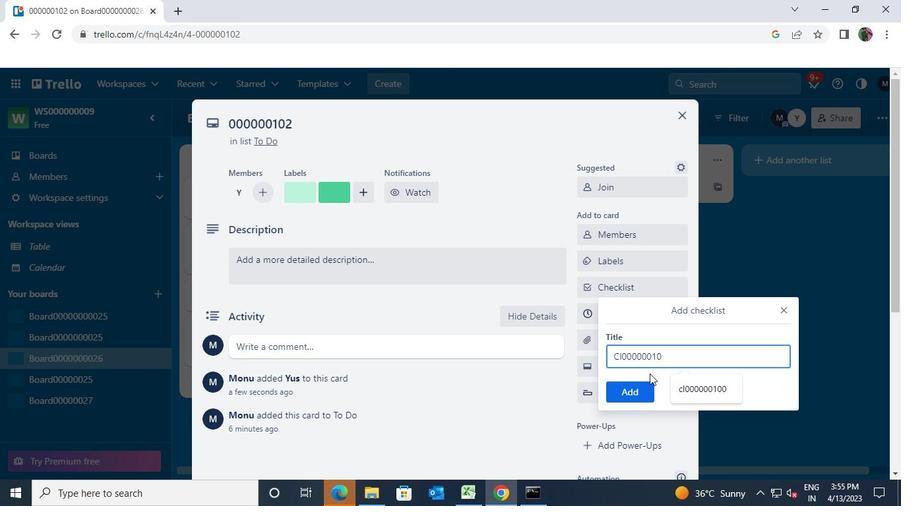 
Action: Mouse moved to (640, 392)
Screenshot: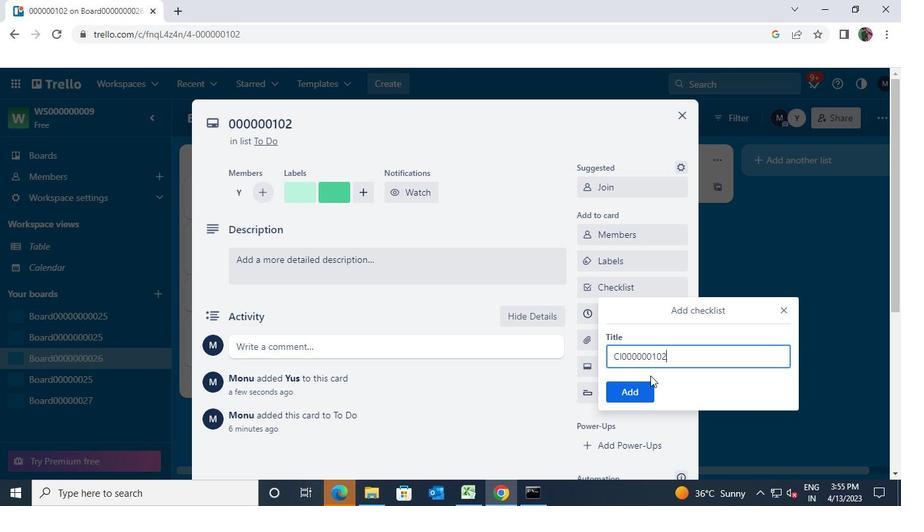 
Action: Mouse pressed left at (640, 392)
Screenshot: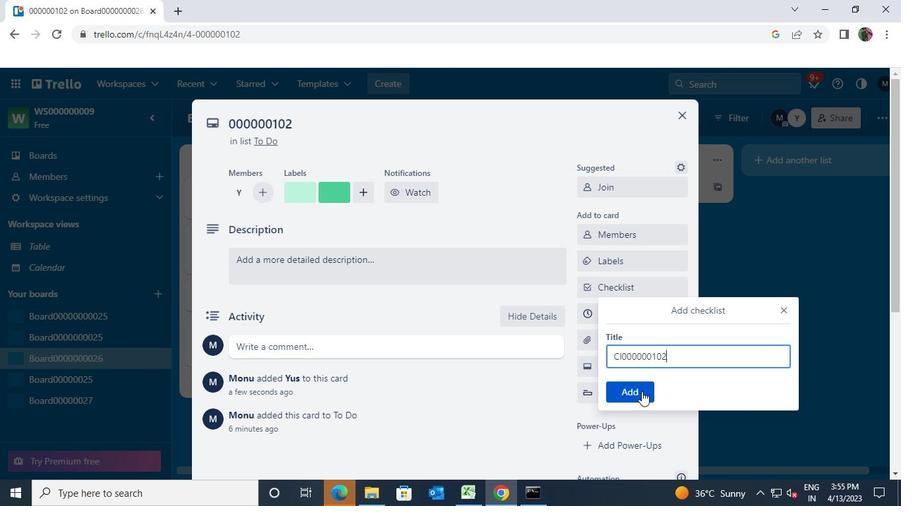 
Action: Mouse moved to (685, 118)
Screenshot: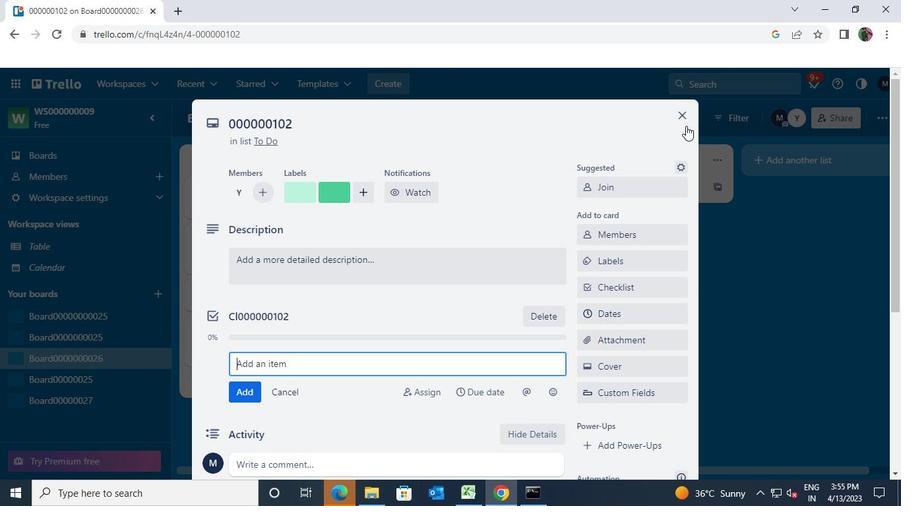 
Action: Mouse pressed left at (685, 118)
Screenshot: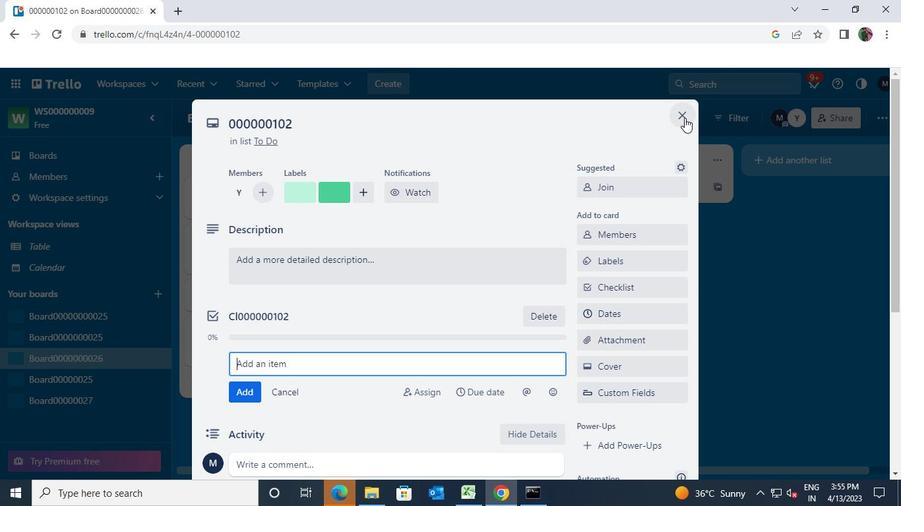 
Action: Mouse moved to (333, 324)
Screenshot: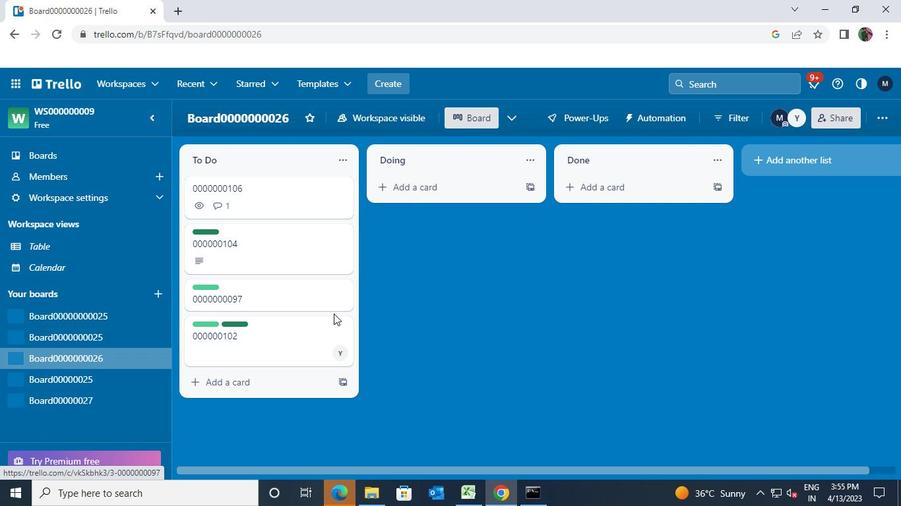 
Action: Mouse pressed left at (333, 324)
Screenshot: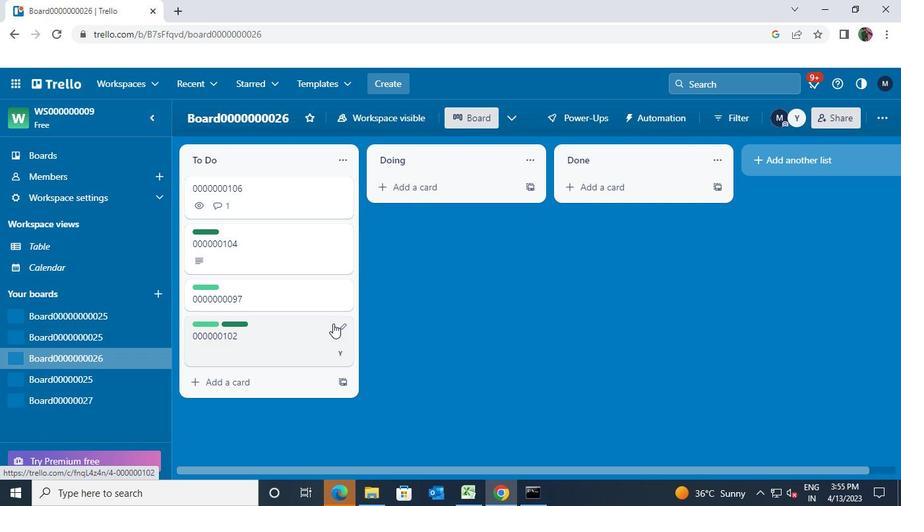 
Action: Mouse moved to (617, 317)
Screenshot: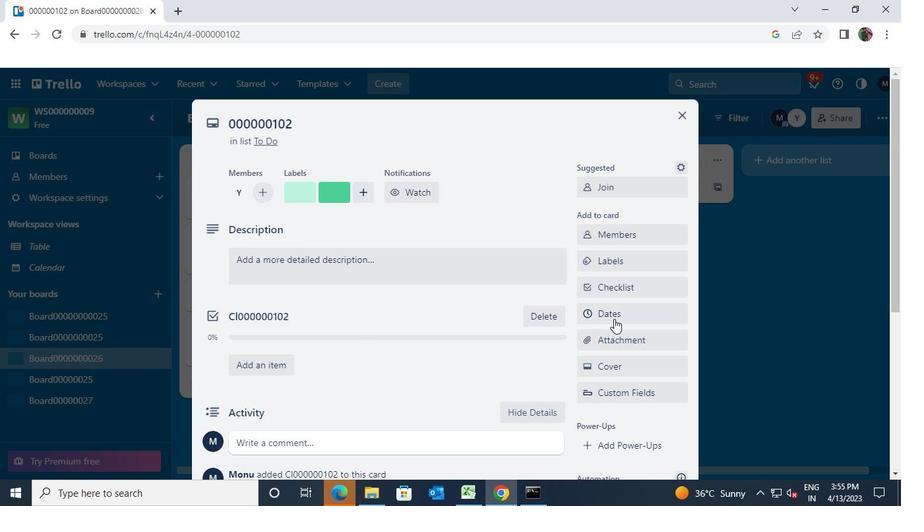 
Action: Mouse pressed left at (617, 317)
Screenshot: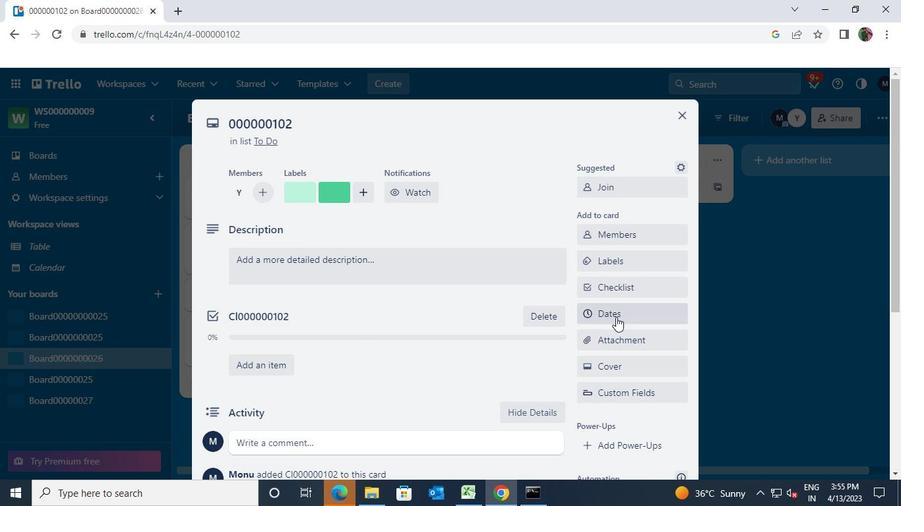 
Action: Mouse moved to (744, 149)
Screenshot: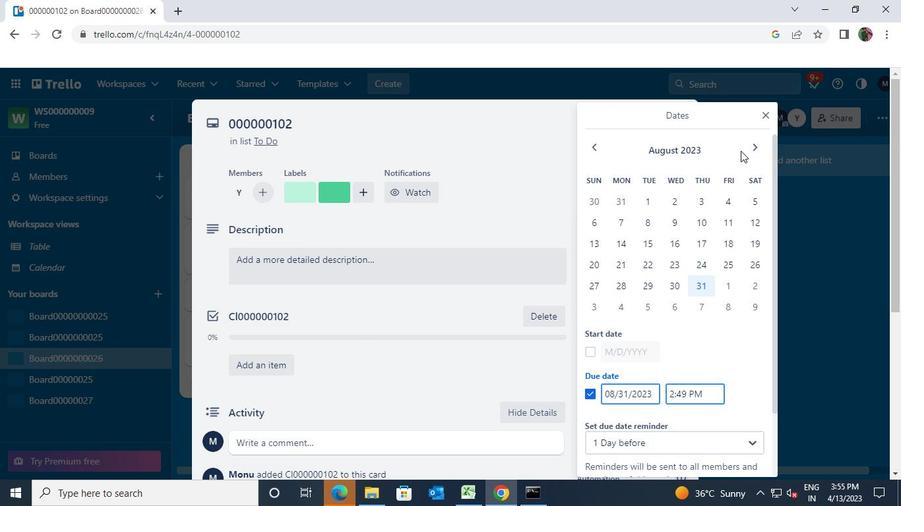 
Action: Mouse pressed left at (744, 149)
Screenshot: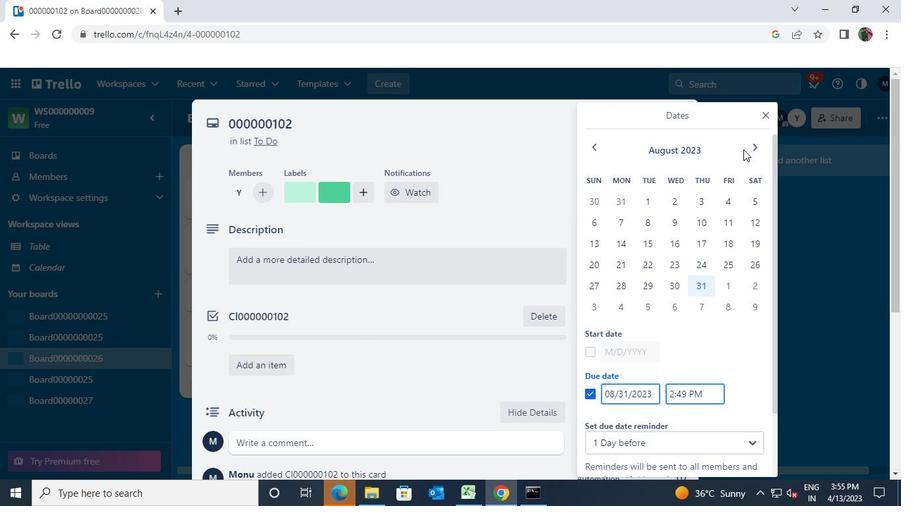 
Action: Mouse moved to (752, 149)
Screenshot: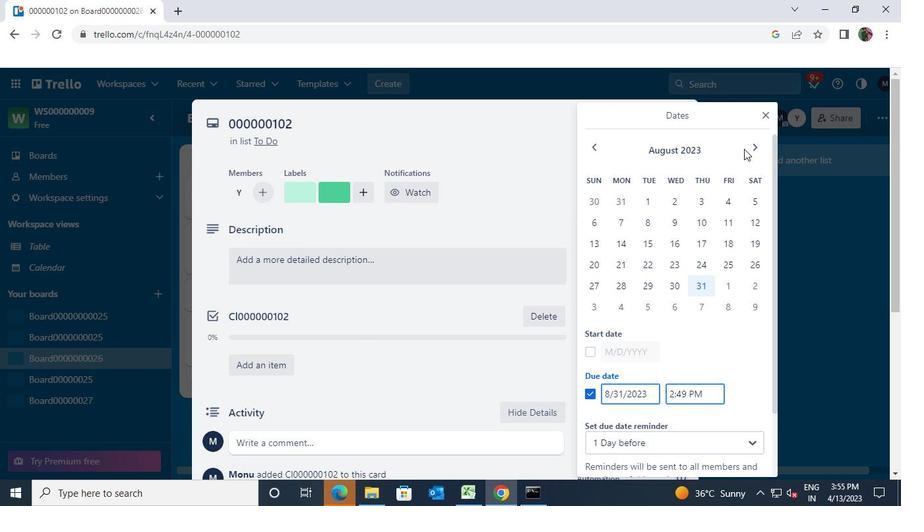
Action: Mouse pressed left at (752, 149)
Screenshot: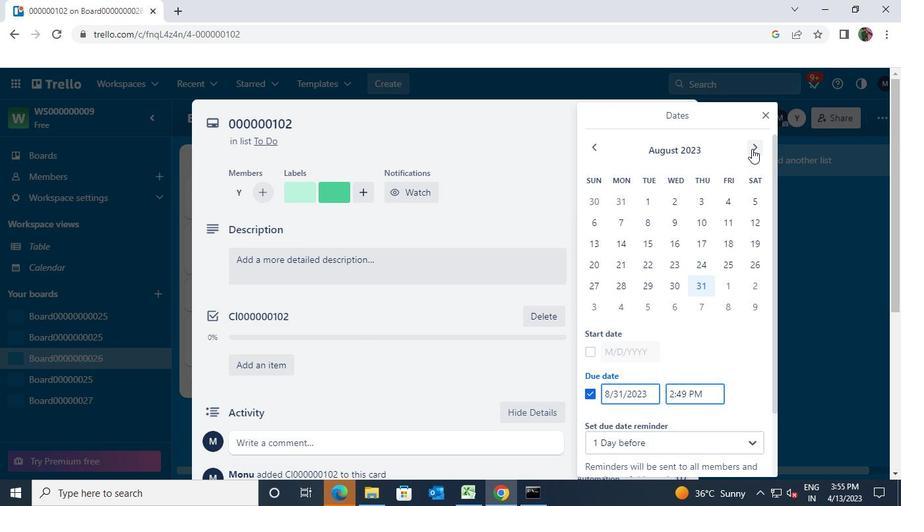 
Action: Mouse moved to (717, 199)
Screenshot: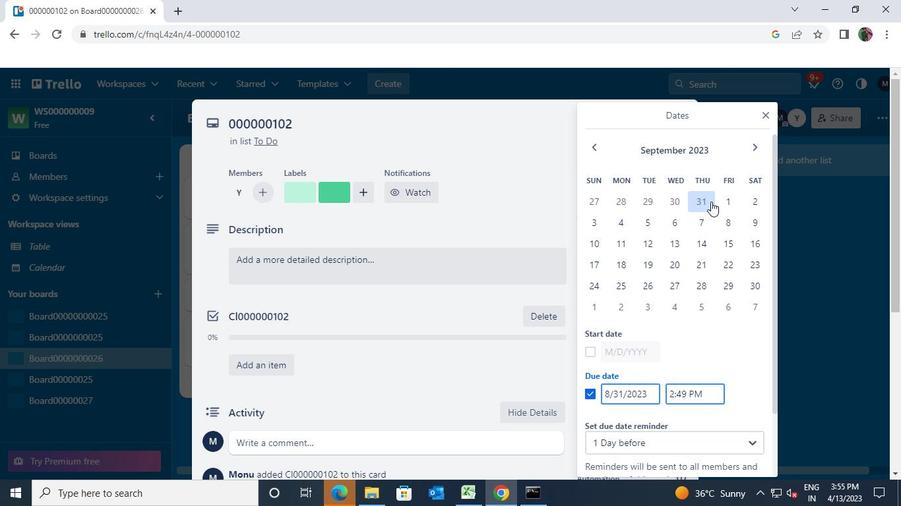
Action: Mouse pressed left at (717, 199)
Screenshot: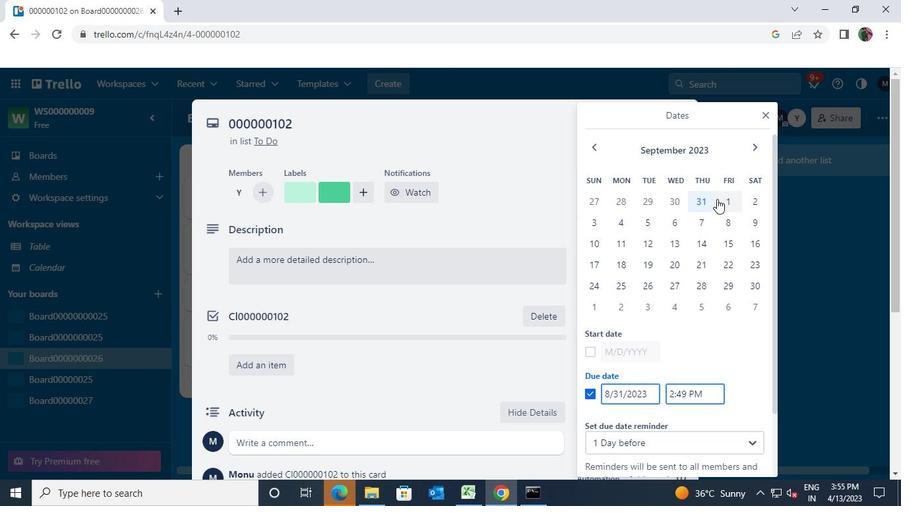 
Action: Mouse moved to (751, 285)
Screenshot: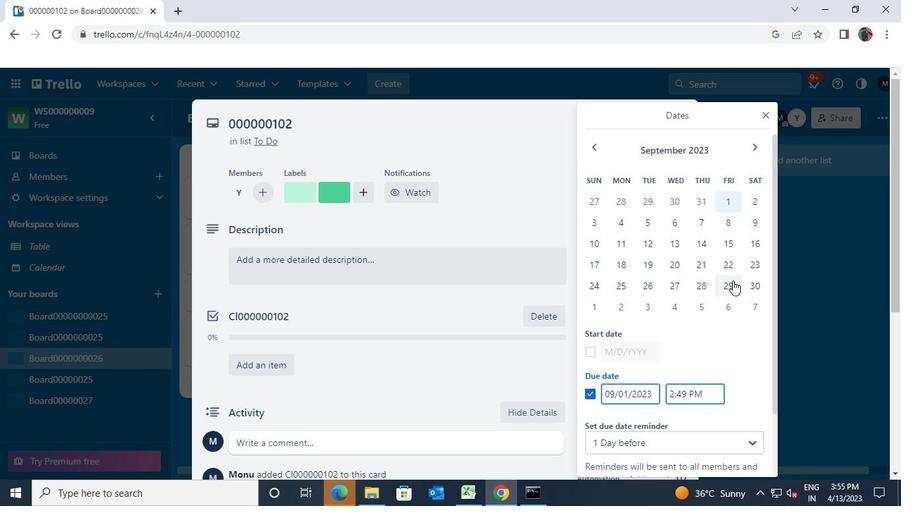 
Action: Mouse pressed left at (751, 285)
Screenshot: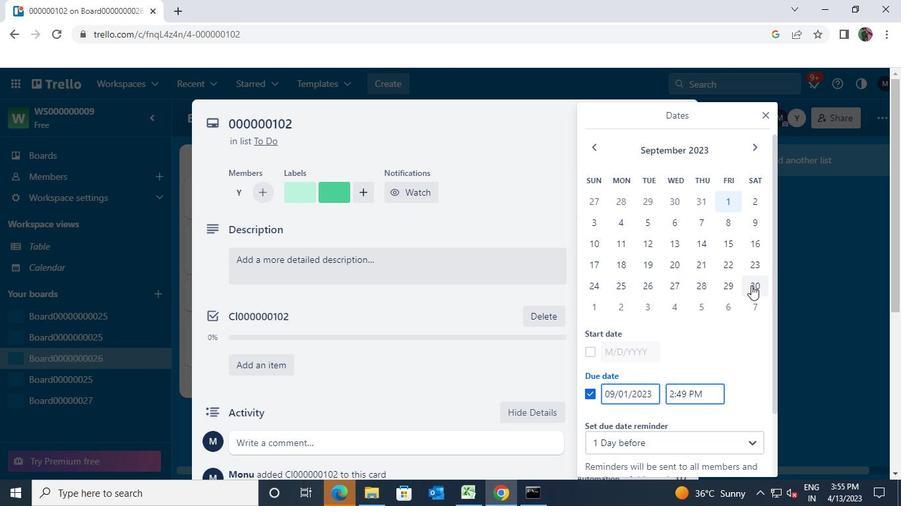
Action: Mouse moved to (665, 425)
Screenshot: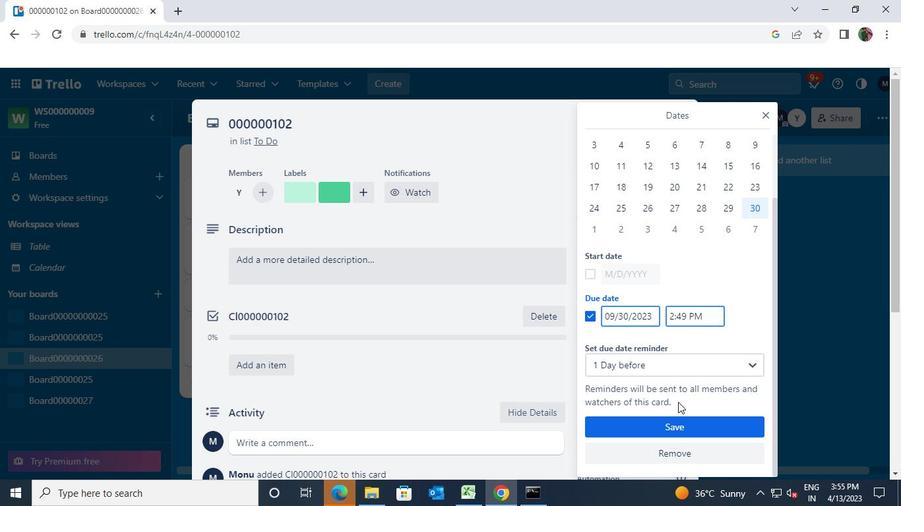 
Action: Mouse pressed left at (665, 425)
Screenshot: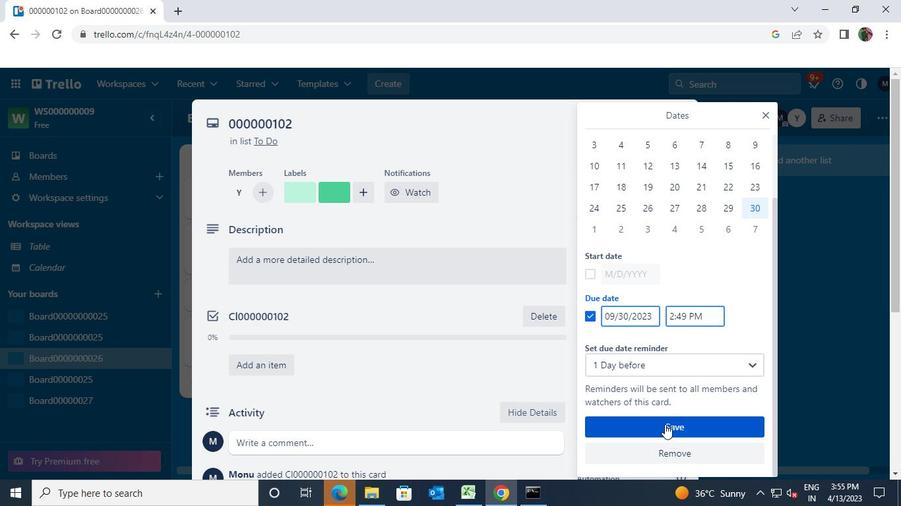
Action: Mouse moved to (687, 110)
Screenshot: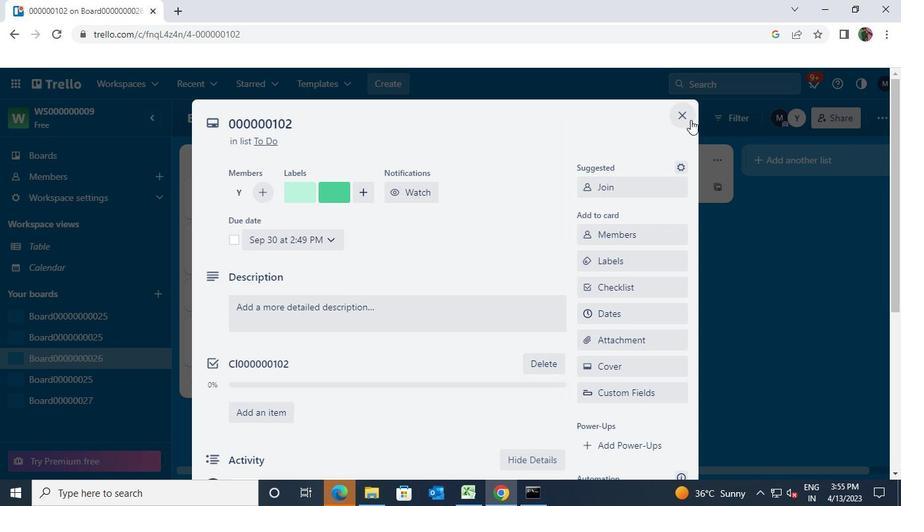 
Action: Mouse pressed left at (687, 110)
Screenshot: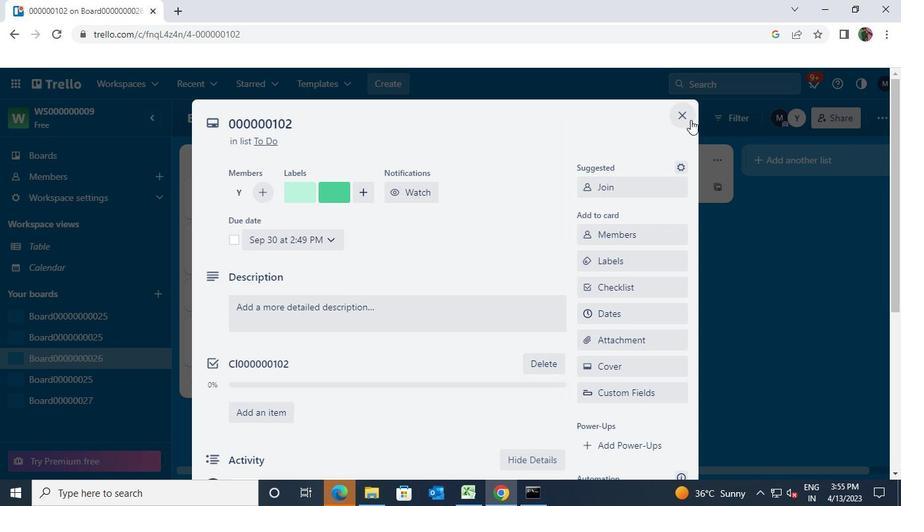 
Action: Mouse moved to (590, 399)
Screenshot: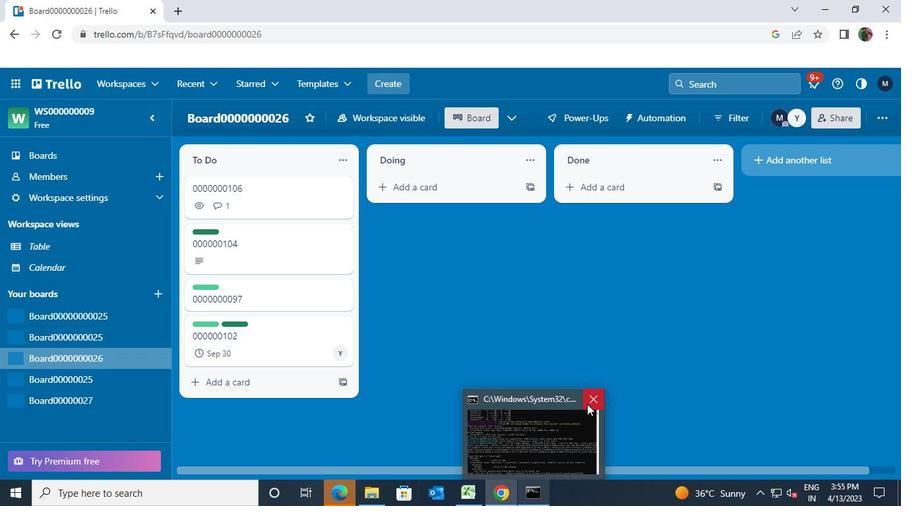 
Action: Mouse pressed left at (590, 399)
Screenshot: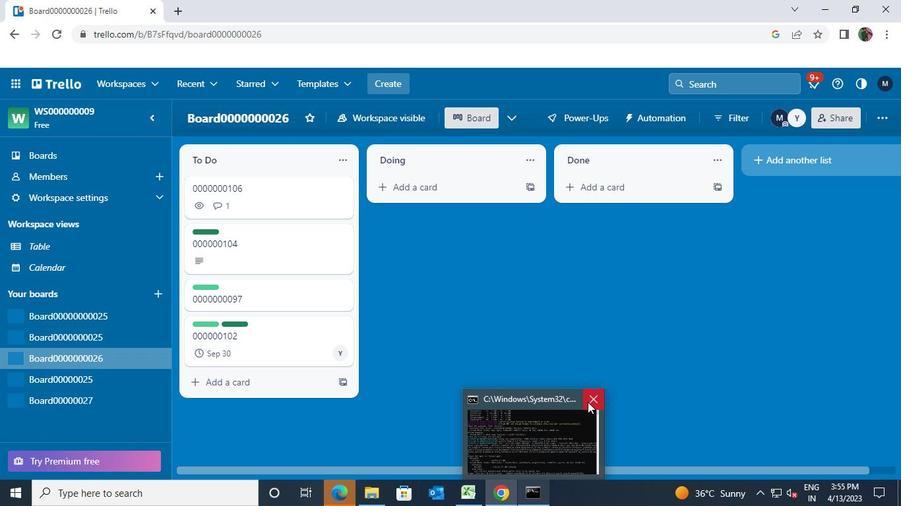 
Action: Mouse moved to (590, 399)
Screenshot: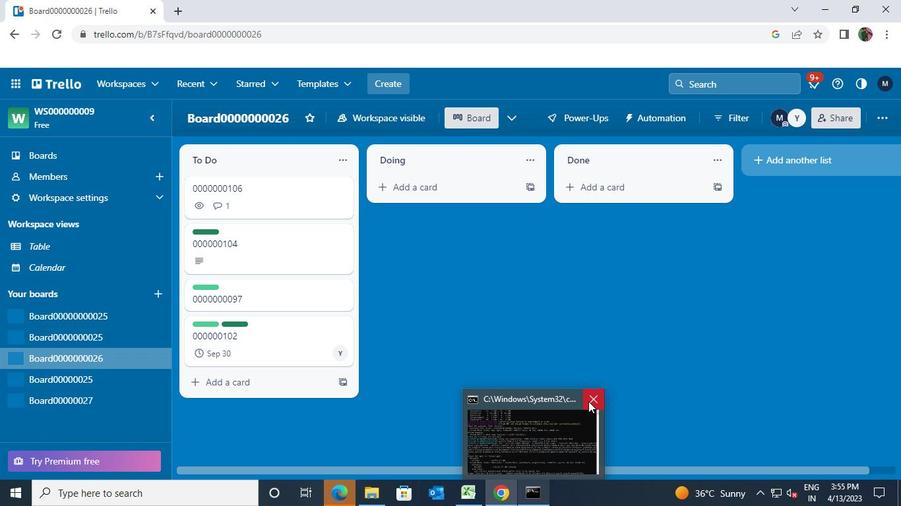 
